 Task: Add Attachment from Trello to Card Card0000000022 in Board Board0000000006 in Workspace WS0000000002 in Trello. Add Cover Blue to Card Card0000000022 in Board Board0000000006 in Workspace WS0000000002 in Trello. Add "Copy Card To …" Button titled Button0000000022 to "bottom" of the list "To Do" to Card Card0000000022 in Board Board0000000006 in Workspace WS0000000002 in Trello. Add Description DS0000000022 to Card Card0000000022 in Board Board0000000006 in Workspace WS0000000002 in Trello. Add Comment CM0000000022 to Card Card0000000022 in Board Board0000000006 in Workspace WS0000000002 in Trello
Action: Mouse moved to (342, 413)
Screenshot: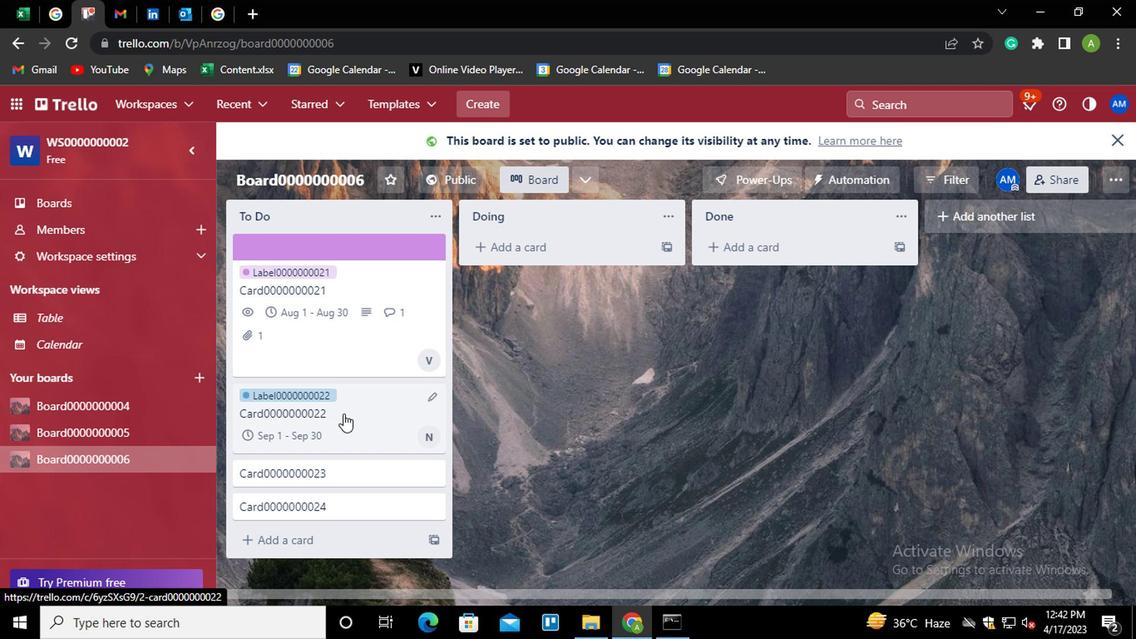 
Action: Mouse pressed left at (342, 413)
Screenshot: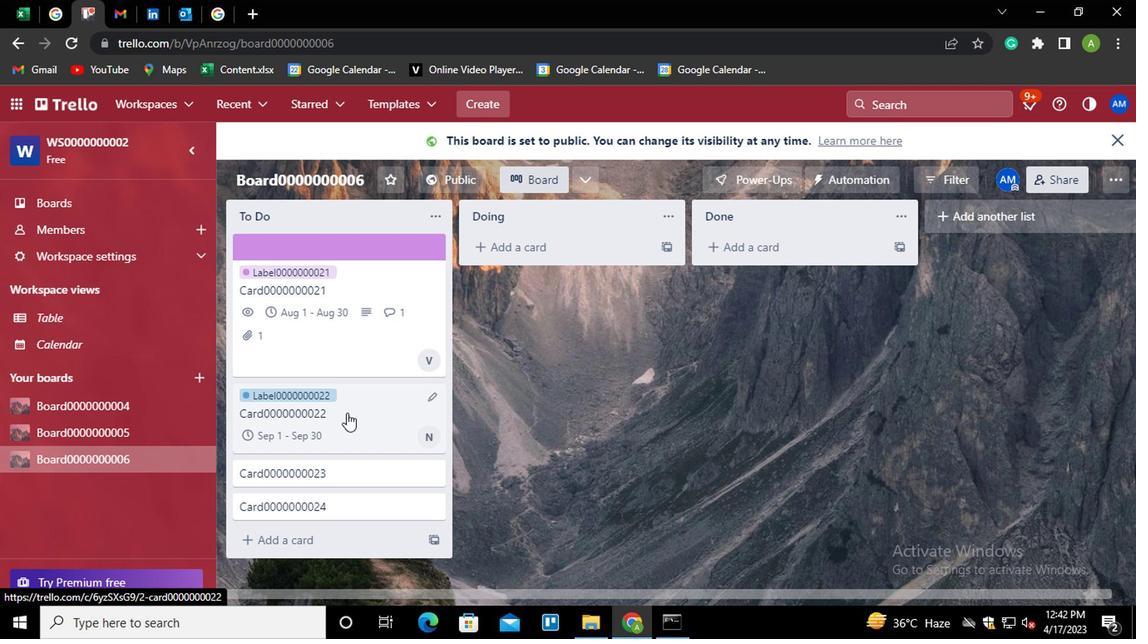
Action: Mouse moved to (789, 367)
Screenshot: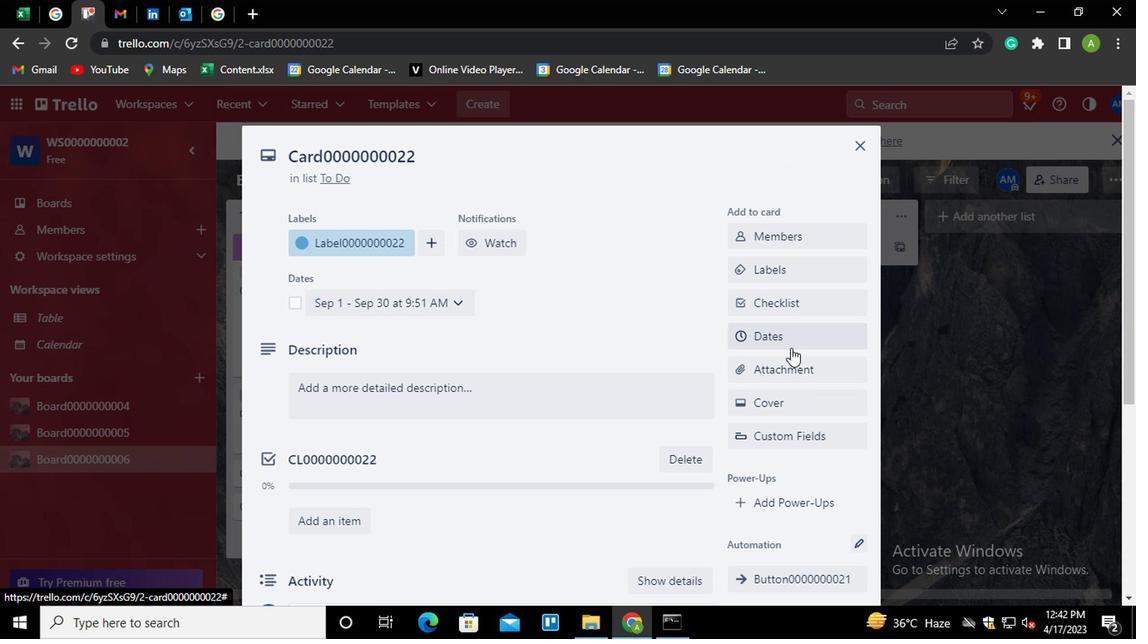 
Action: Mouse pressed left at (789, 367)
Screenshot: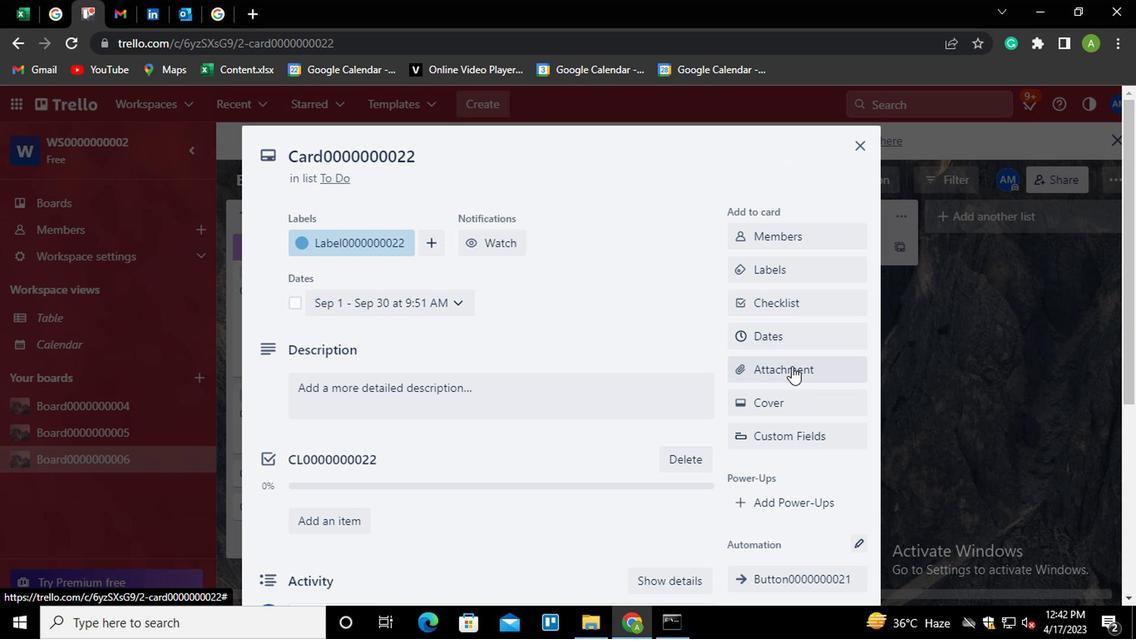 
Action: Mouse moved to (759, 201)
Screenshot: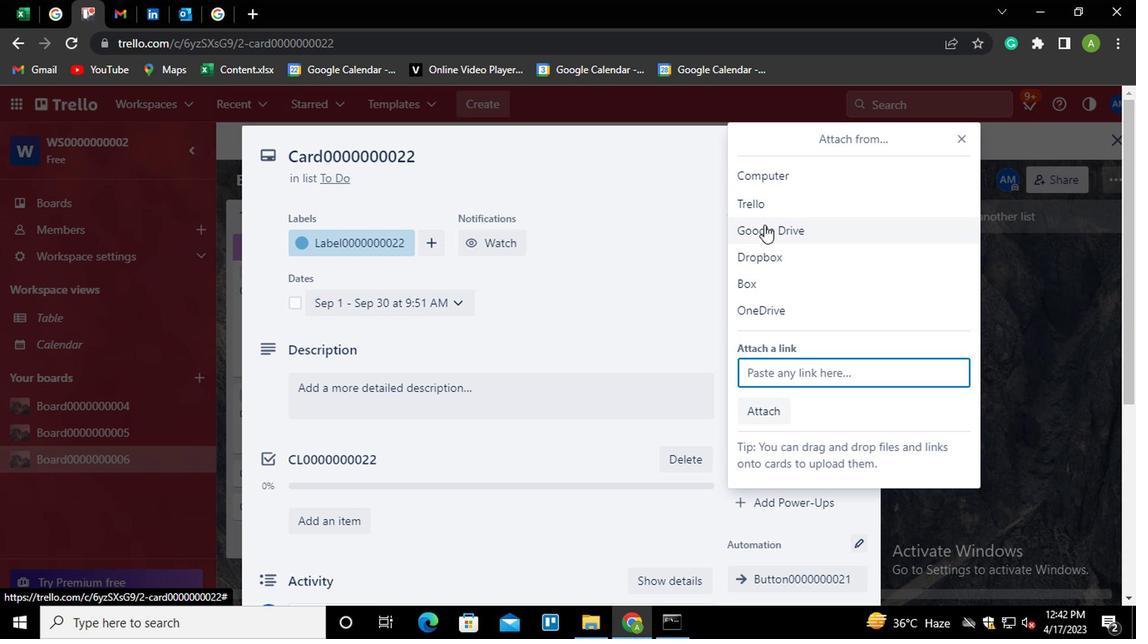 
Action: Mouse pressed left at (759, 201)
Screenshot: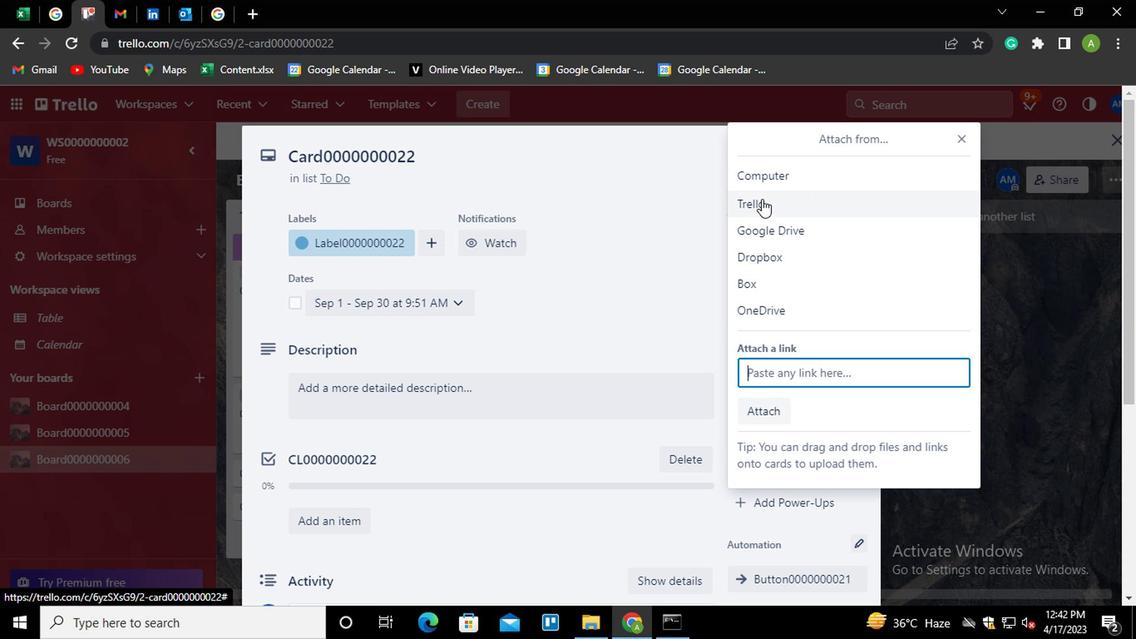 
Action: Mouse moved to (765, 263)
Screenshot: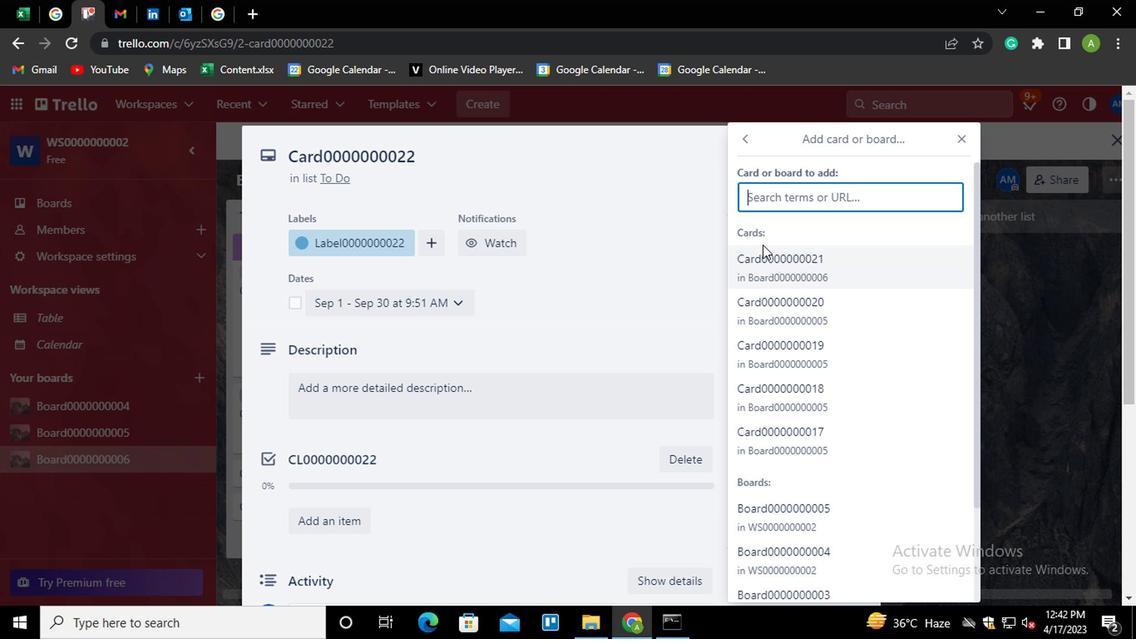 
Action: Mouse pressed left at (765, 263)
Screenshot: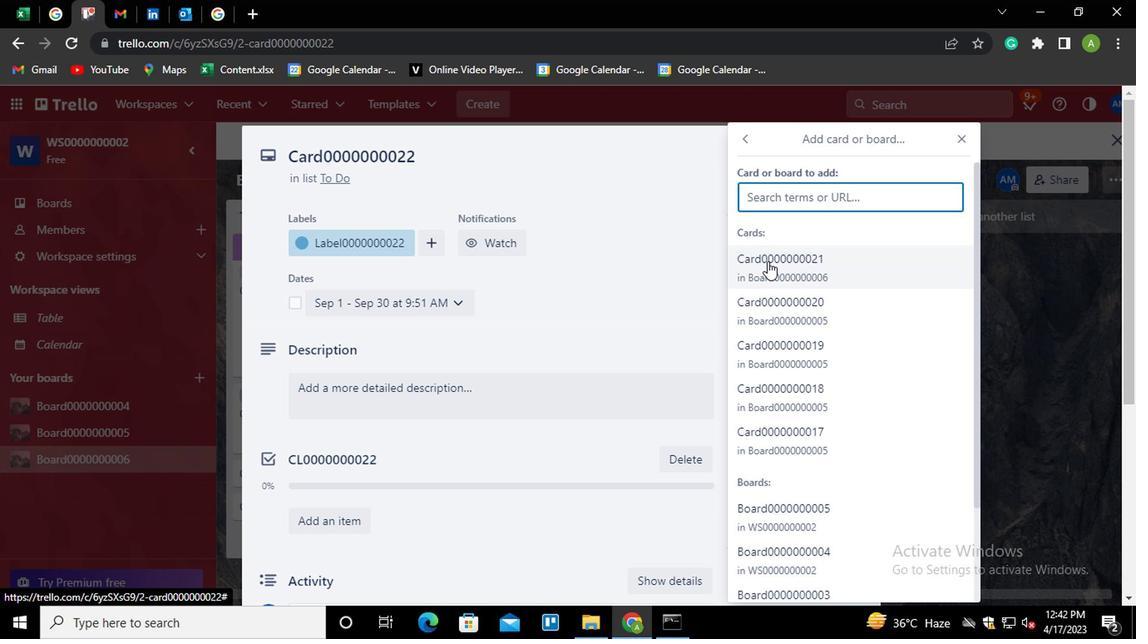 
Action: Mouse moved to (786, 394)
Screenshot: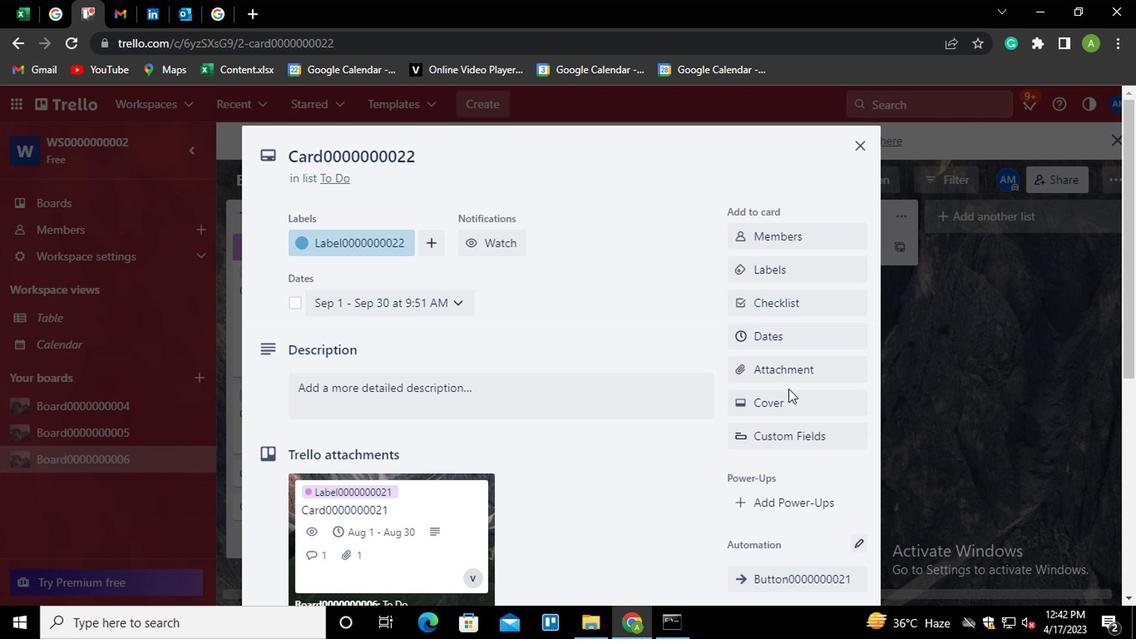 
Action: Mouse pressed left at (786, 394)
Screenshot: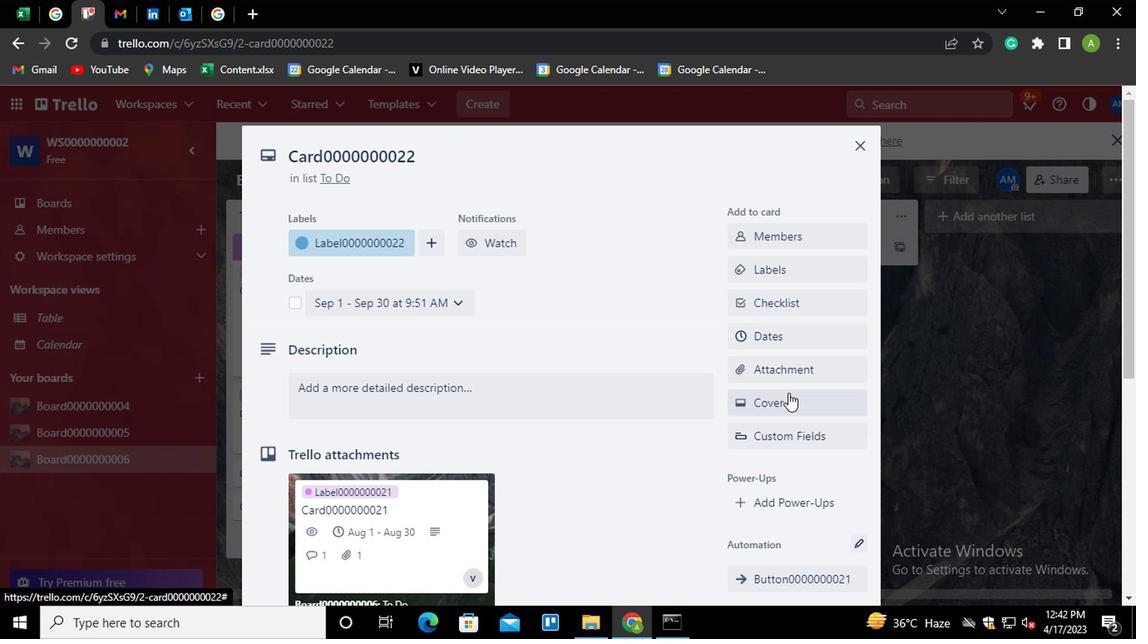 
Action: Mouse moved to (768, 323)
Screenshot: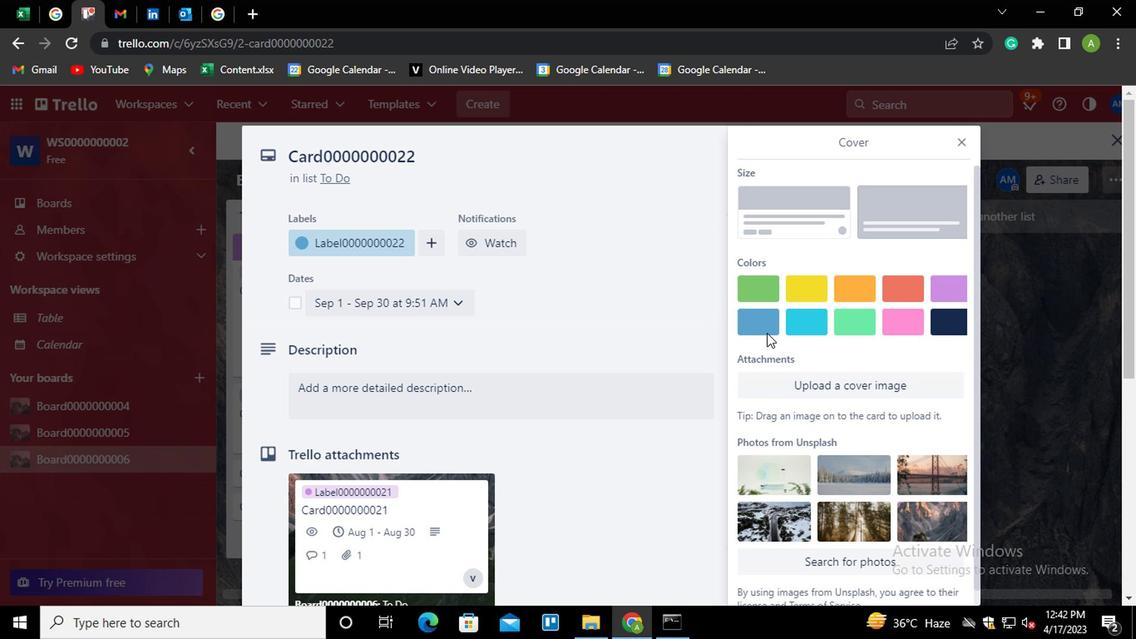 
Action: Mouse pressed left at (768, 323)
Screenshot: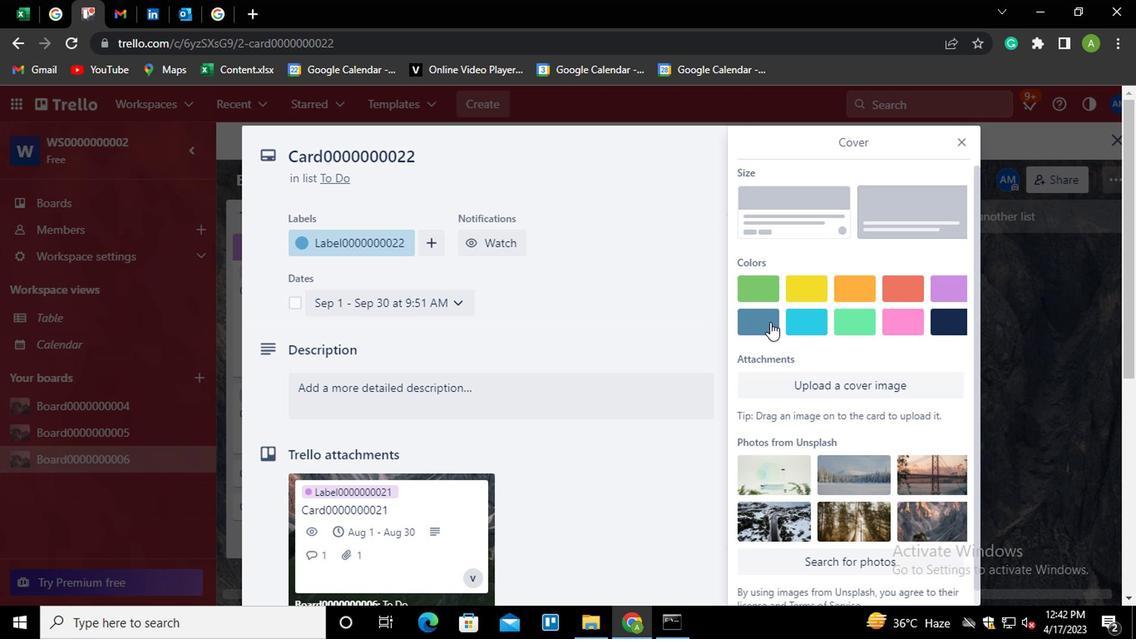 
Action: Mouse moved to (691, 324)
Screenshot: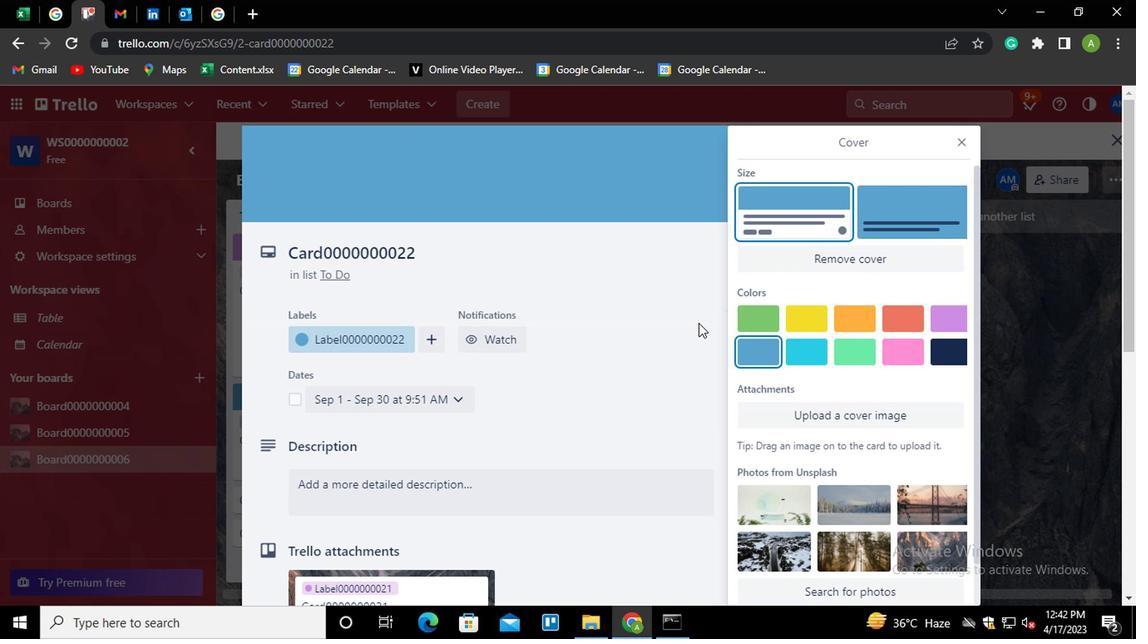 
Action: Mouse pressed left at (691, 324)
Screenshot: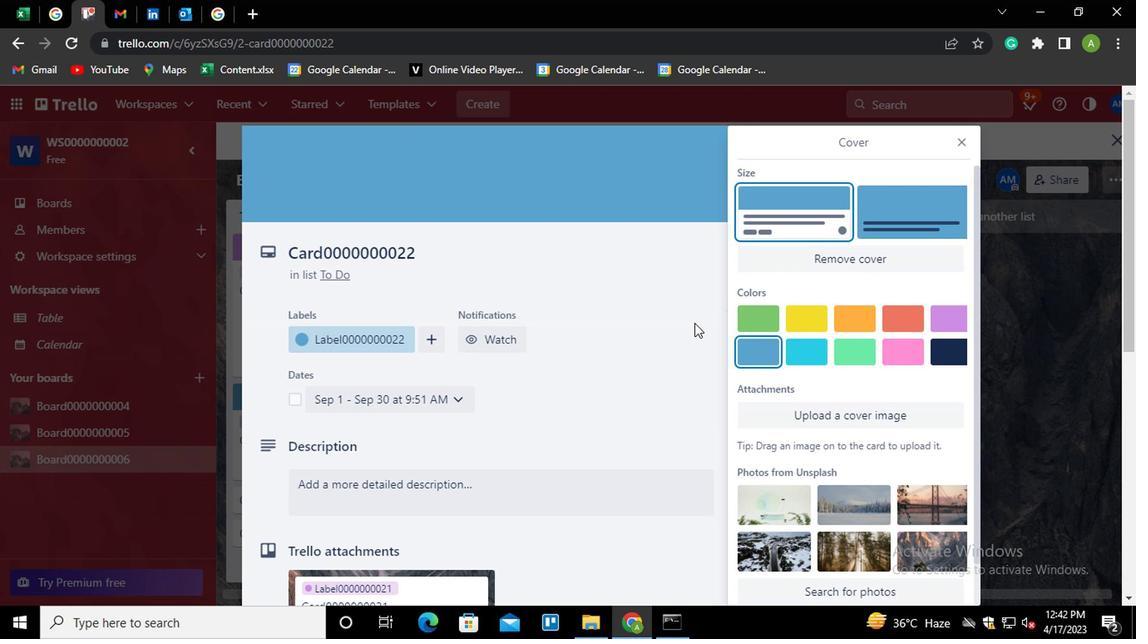 
Action: Mouse moved to (743, 396)
Screenshot: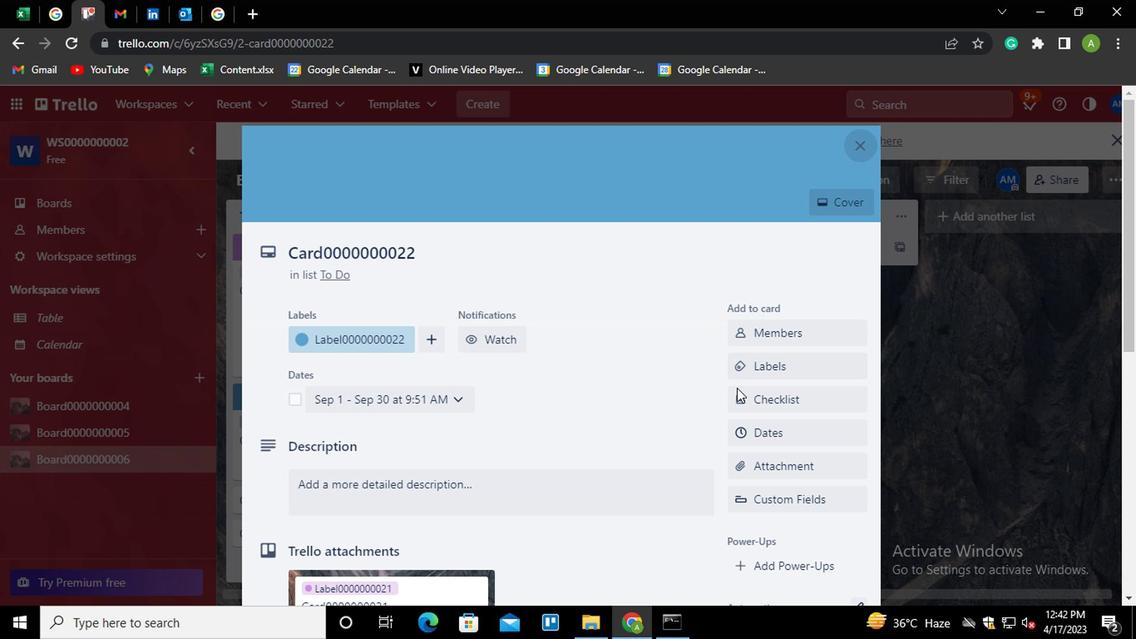 
Action: Mouse scrolled (743, 395) with delta (0, -1)
Screenshot: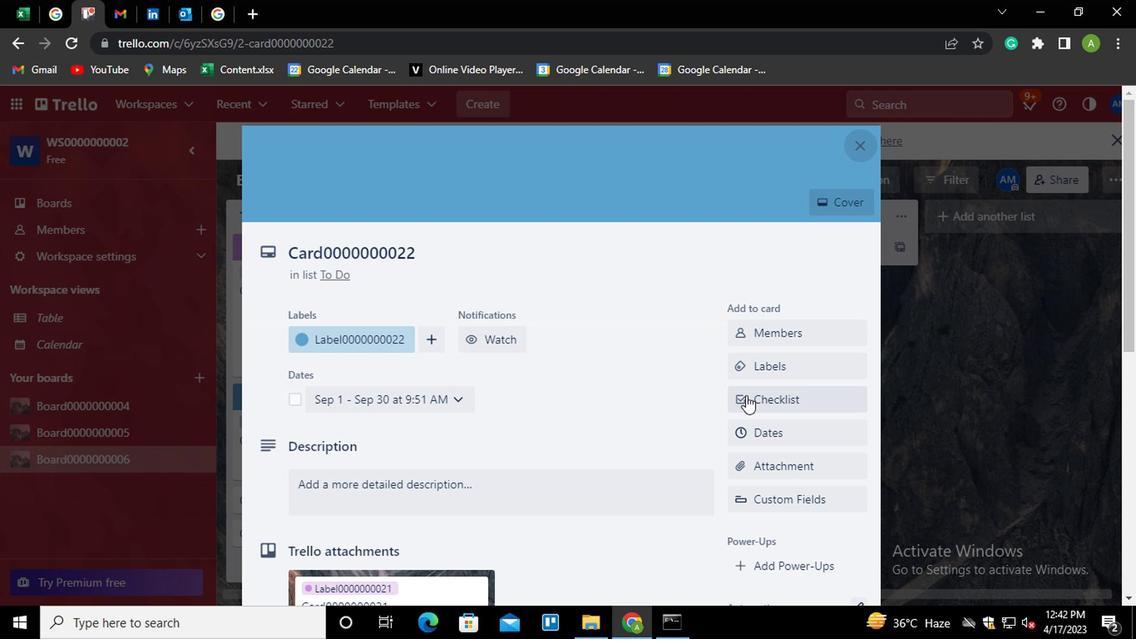 
Action: Mouse scrolled (743, 395) with delta (0, -1)
Screenshot: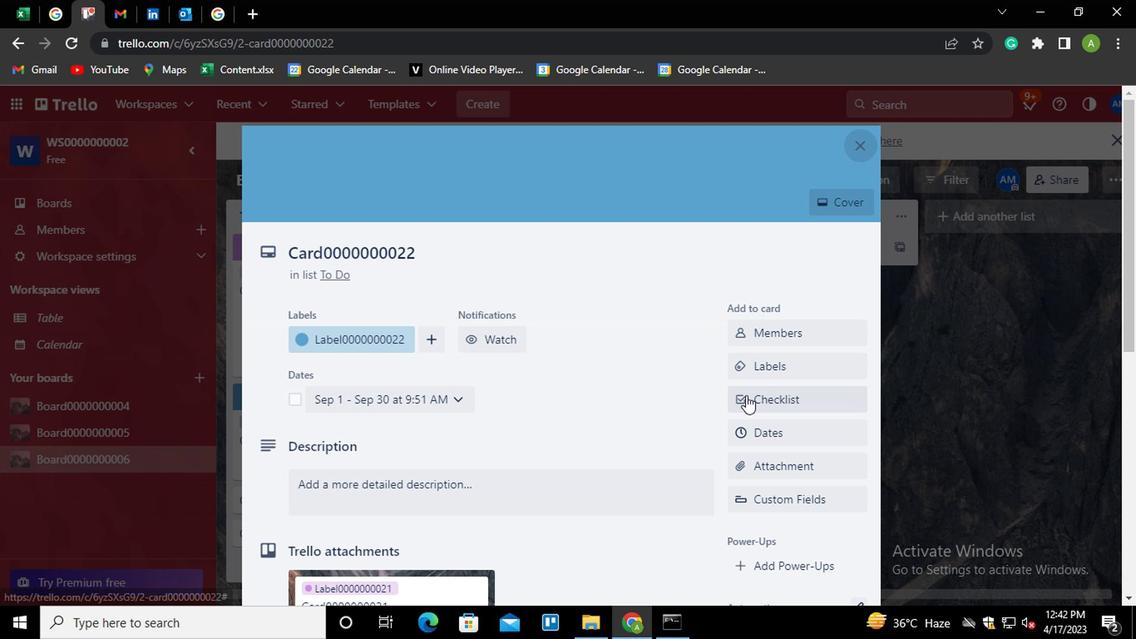 
Action: Mouse moved to (756, 505)
Screenshot: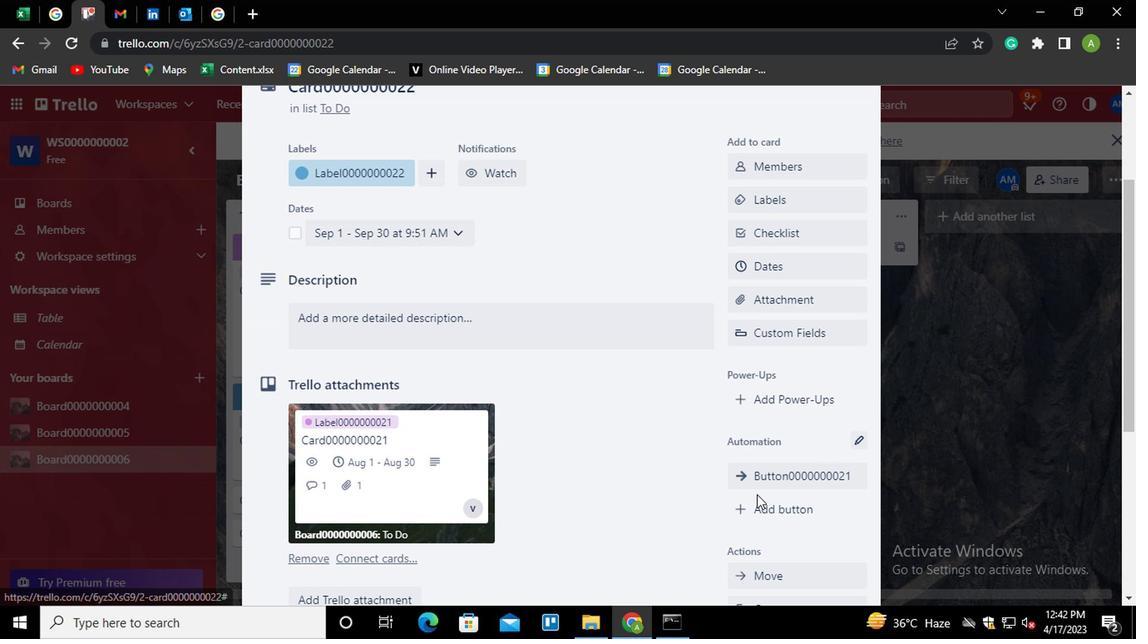 
Action: Mouse pressed left at (756, 505)
Screenshot: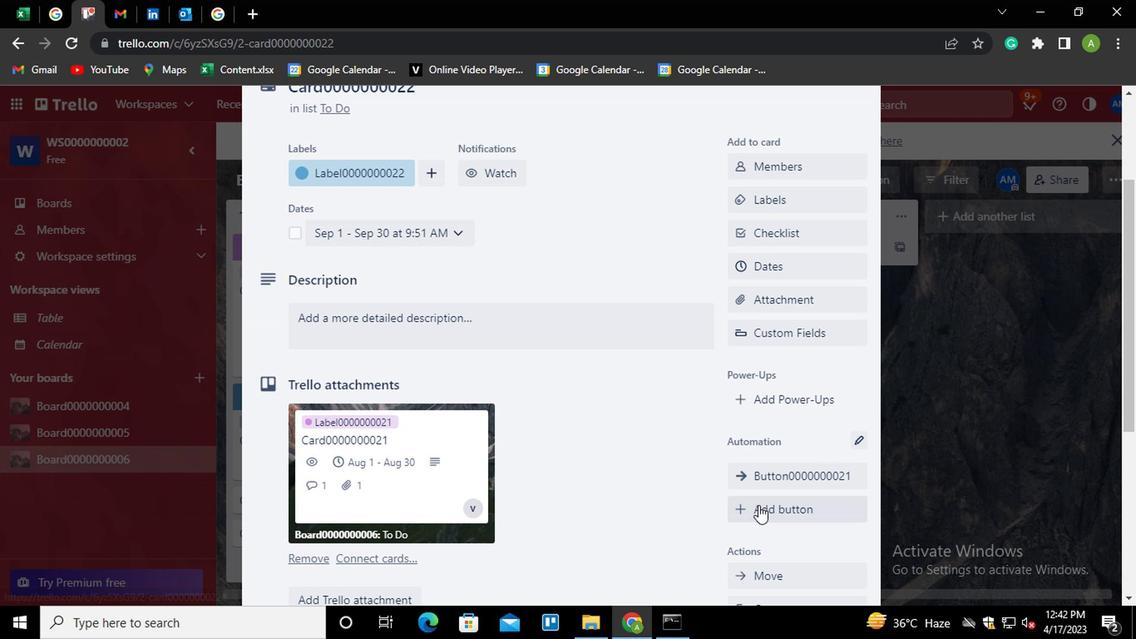 
Action: Mouse moved to (780, 254)
Screenshot: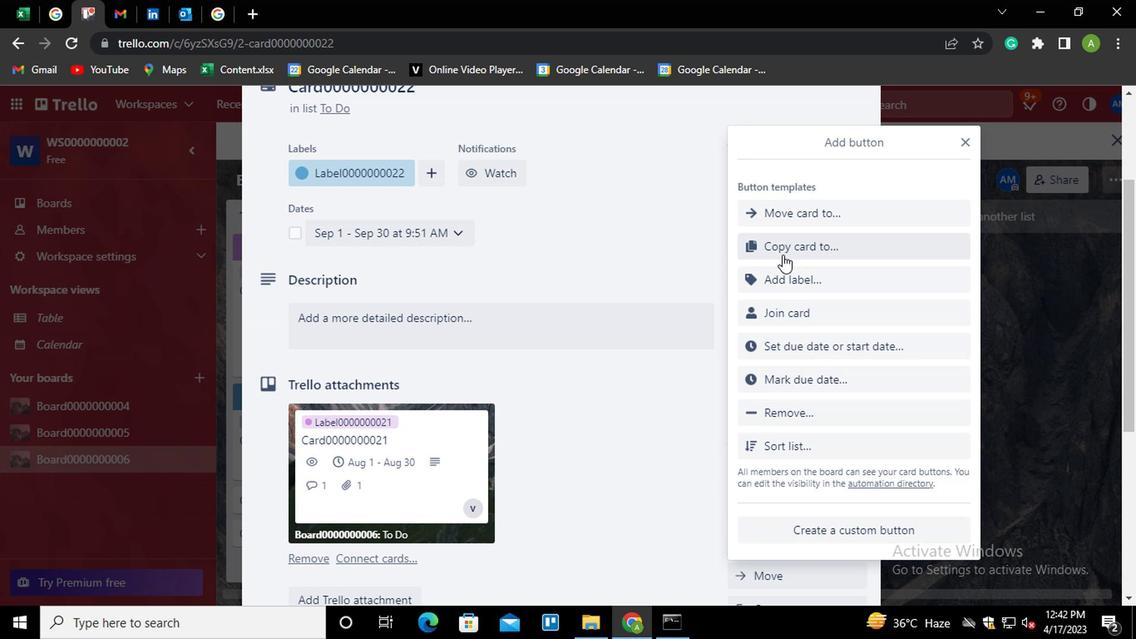 
Action: Mouse pressed left at (780, 254)
Screenshot: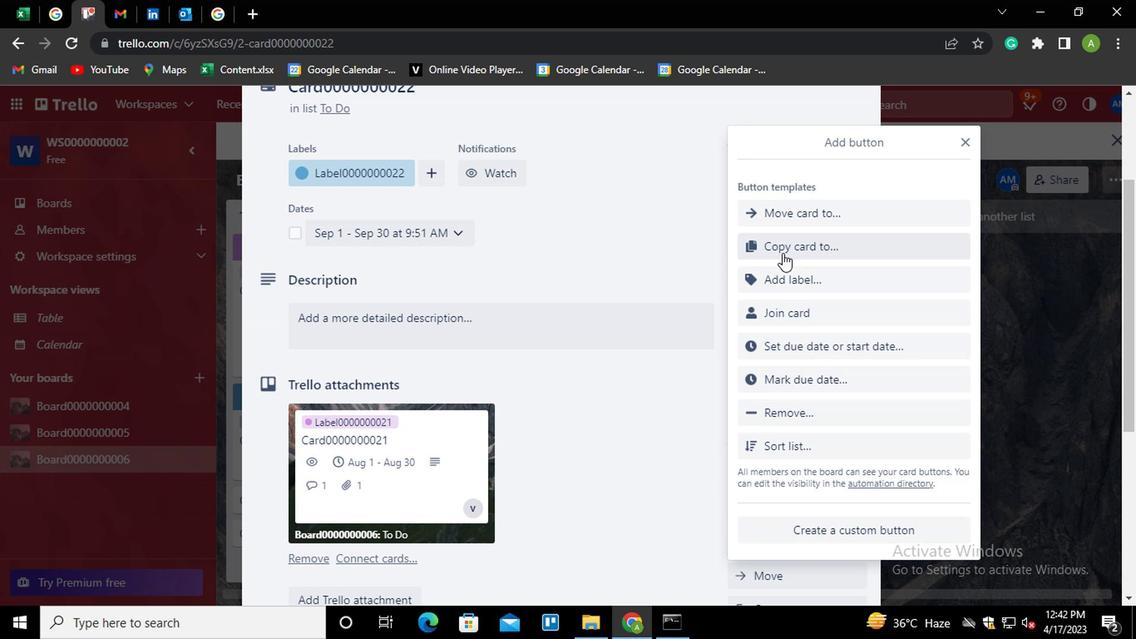 
Action: Mouse moved to (798, 267)
Screenshot: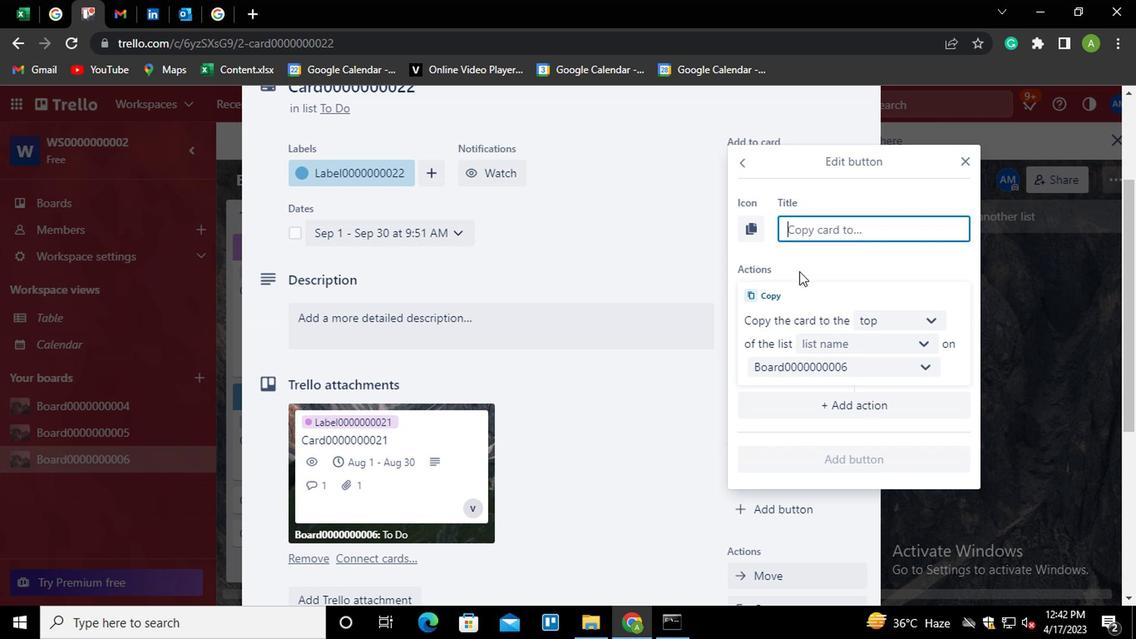 
Action: Key pressed <Key.shift>
Screenshot: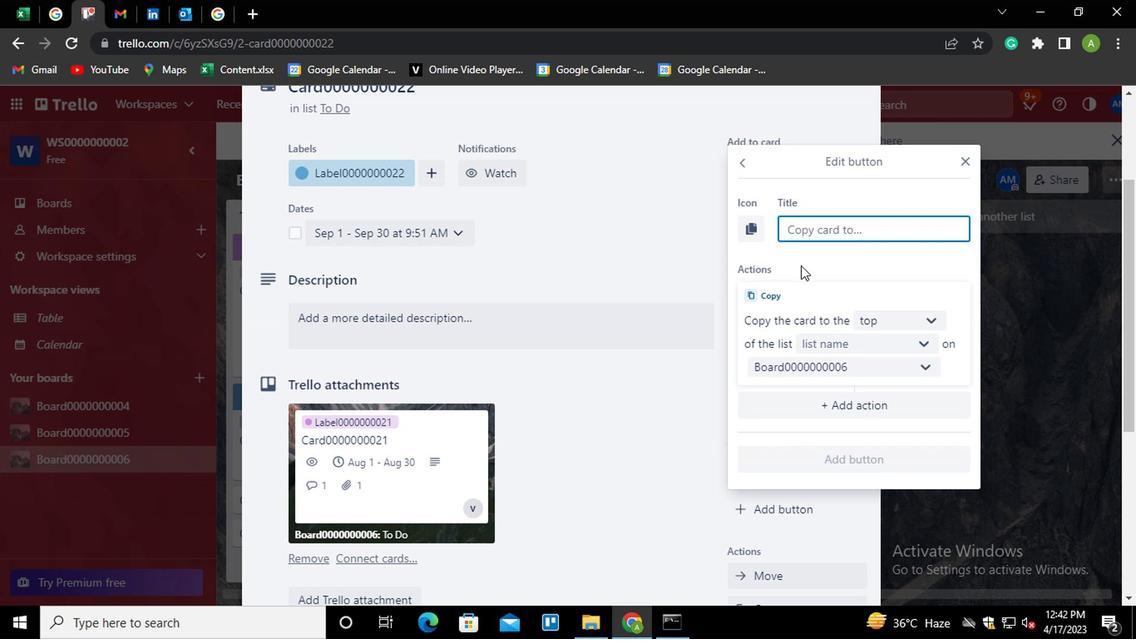 
Action: Mouse moved to (808, 275)
Screenshot: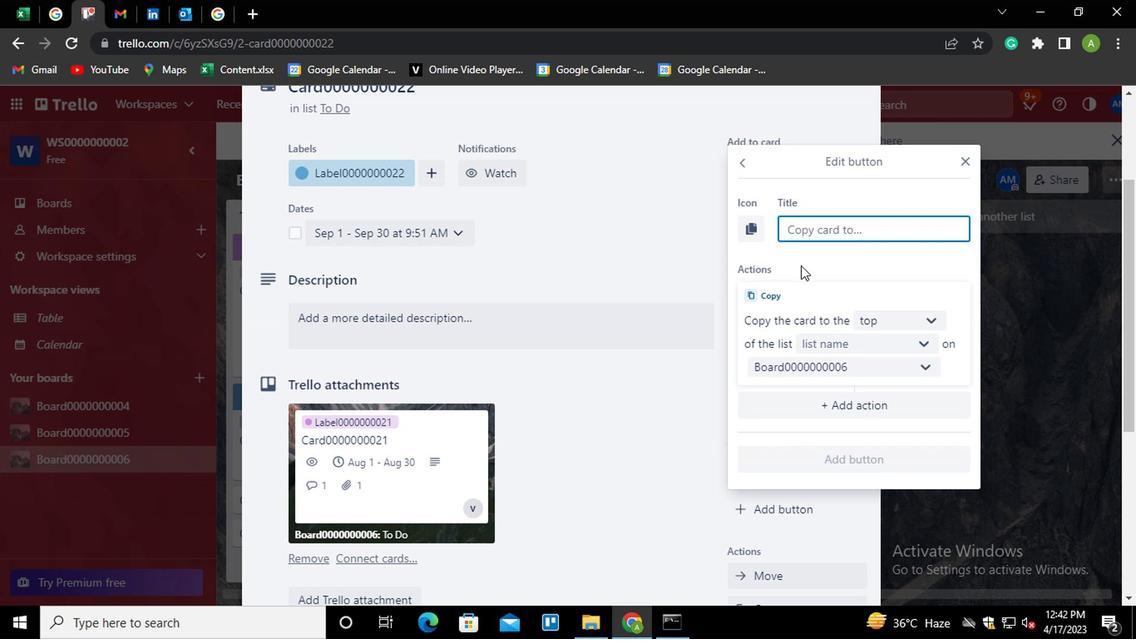 
Action: Key pressed BUTTON0000000022
Screenshot: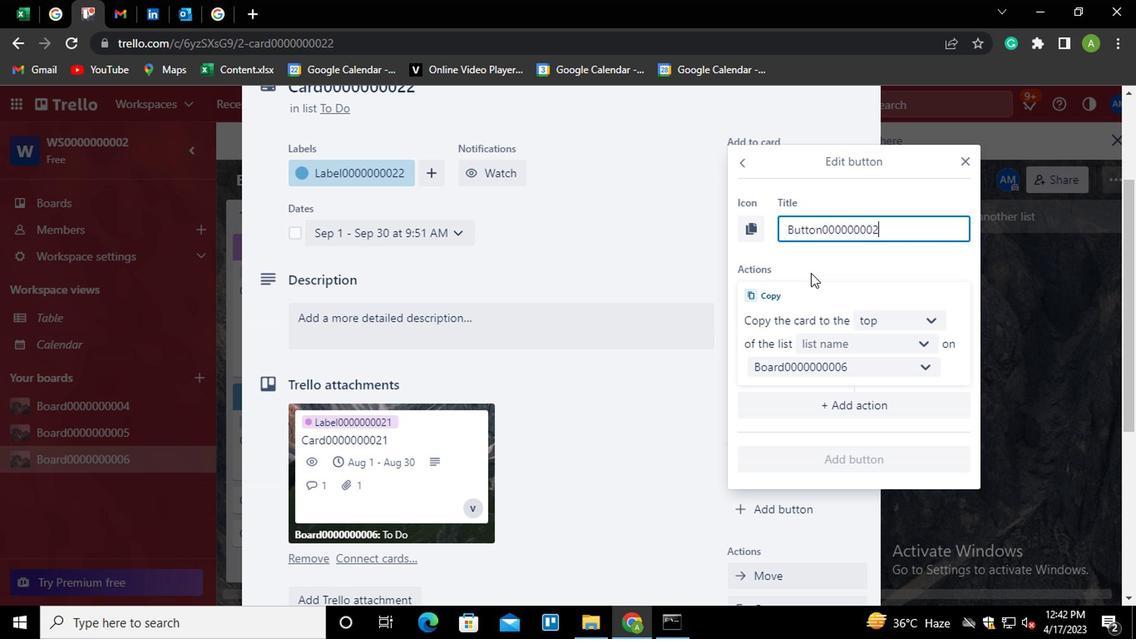 
Action: Mouse moved to (881, 323)
Screenshot: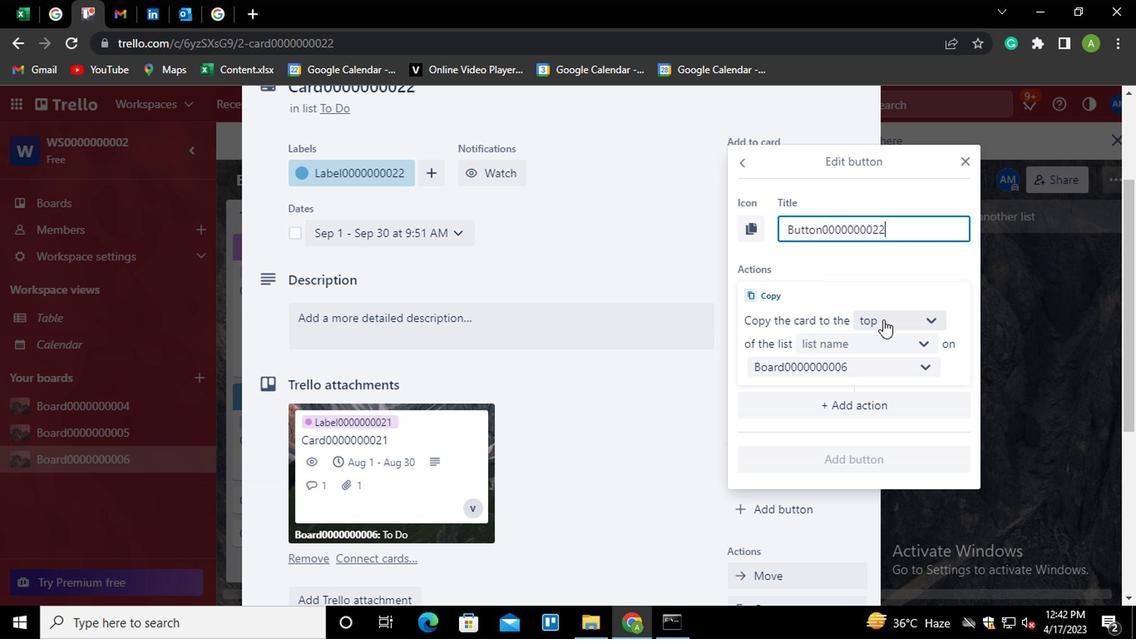 
Action: Mouse pressed left at (881, 323)
Screenshot: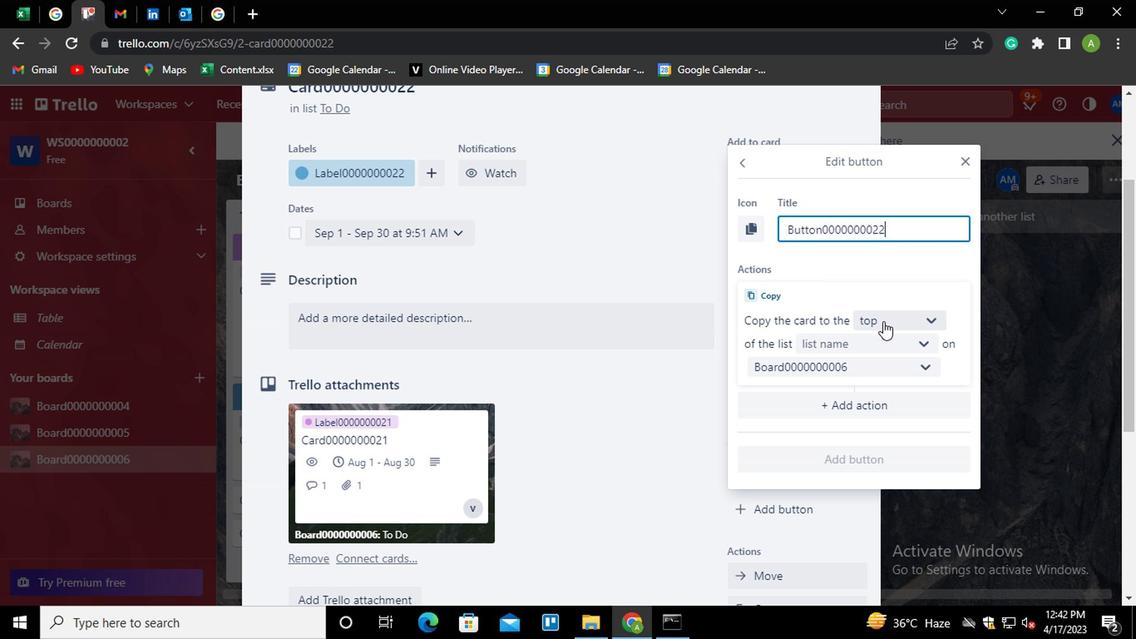 
Action: Mouse moved to (880, 384)
Screenshot: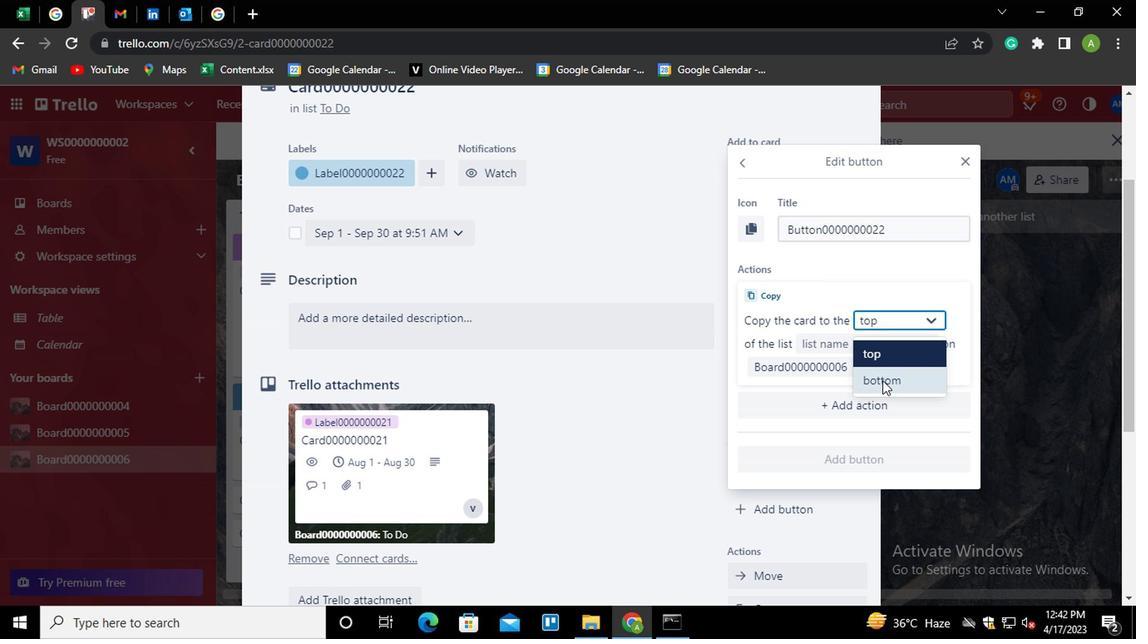 
Action: Mouse pressed left at (880, 384)
Screenshot: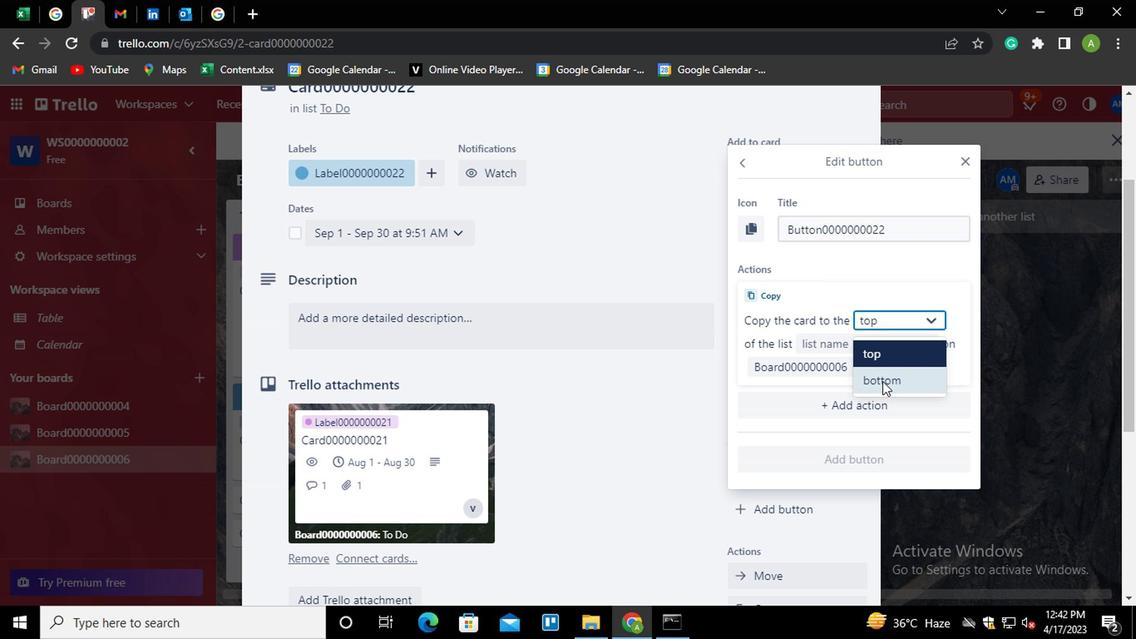 
Action: Mouse moved to (878, 344)
Screenshot: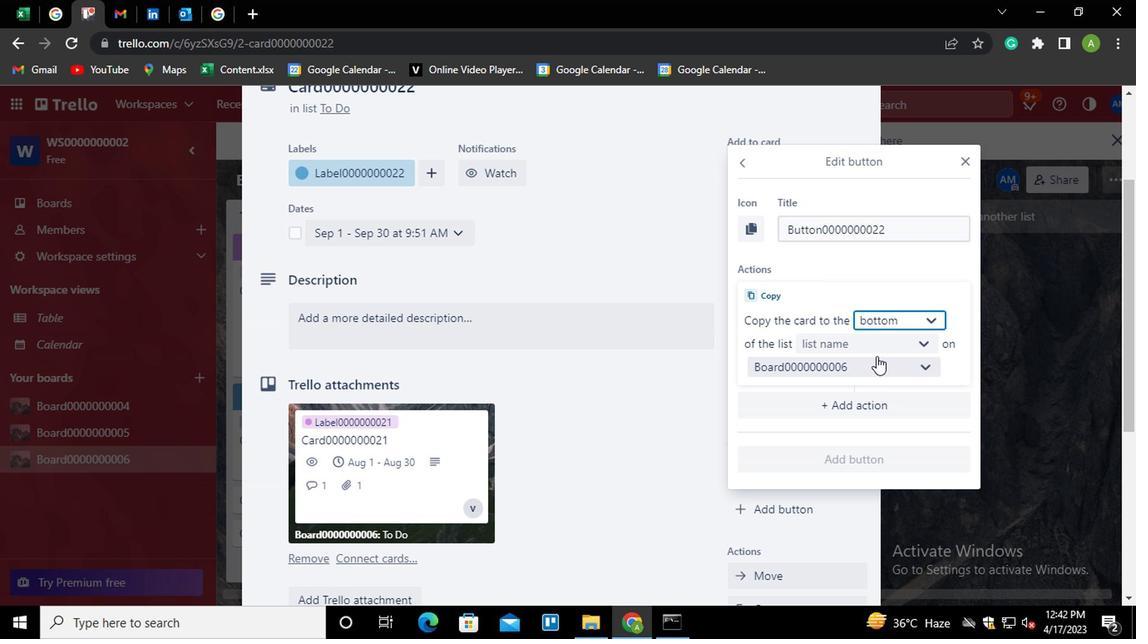 
Action: Mouse pressed left at (878, 344)
Screenshot: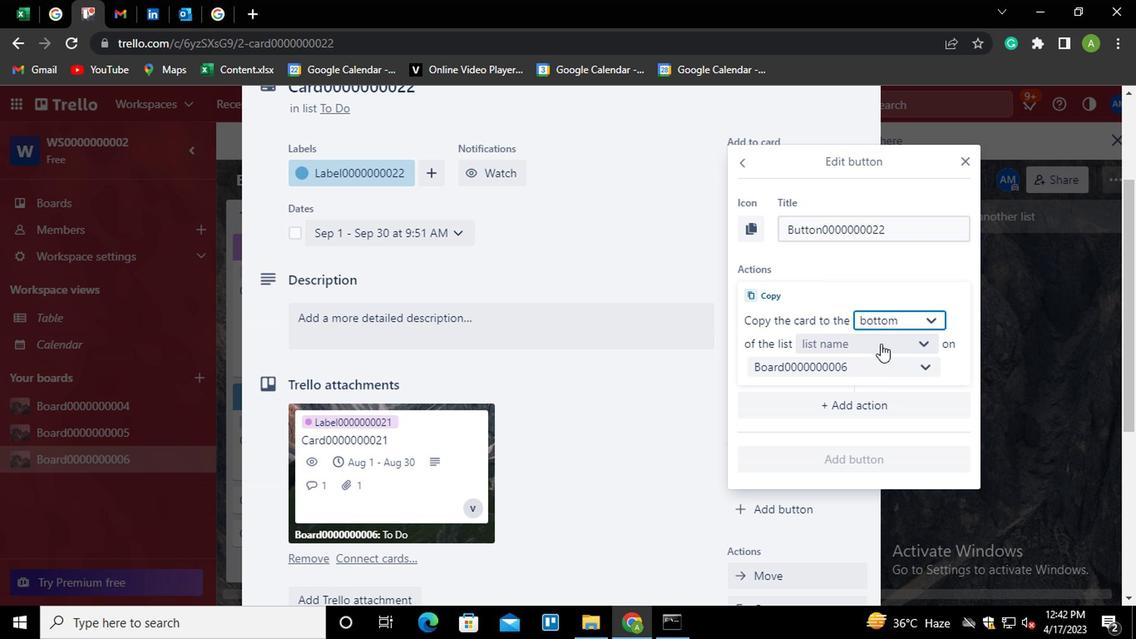 
Action: Mouse moved to (849, 382)
Screenshot: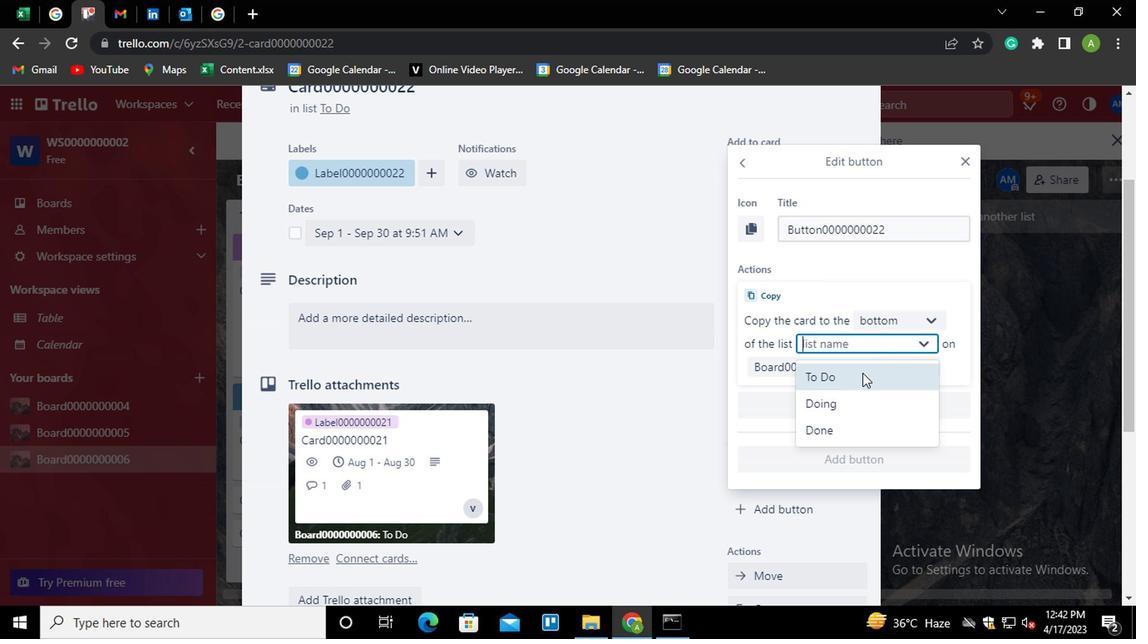 
Action: Mouse pressed left at (849, 382)
Screenshot: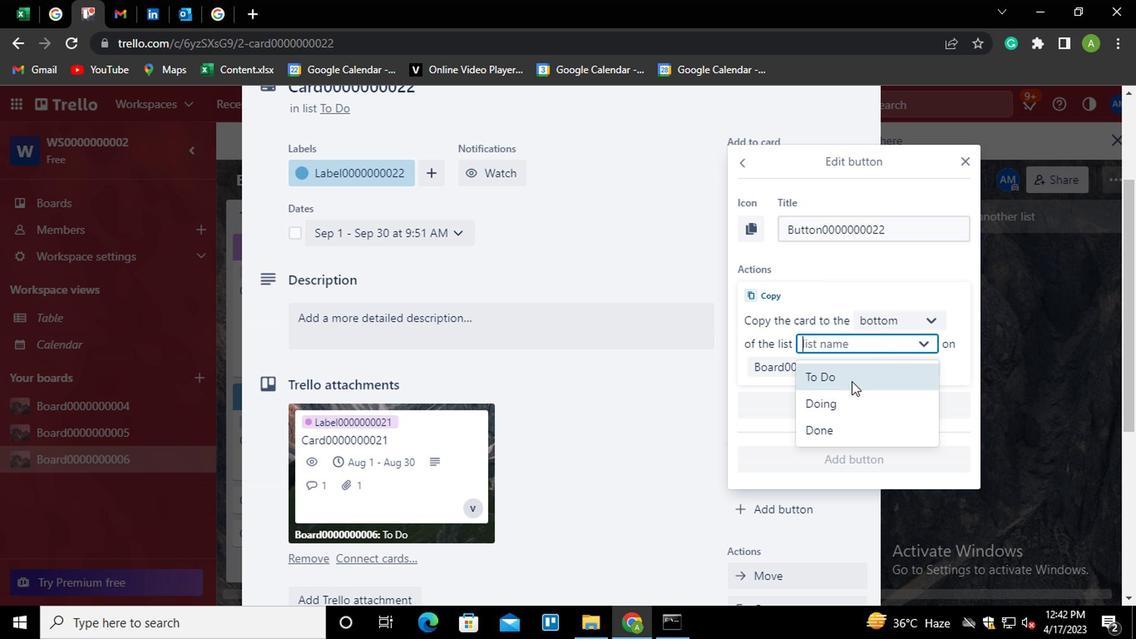 
Action: Mouse moved to (853, 452)
Screenshot: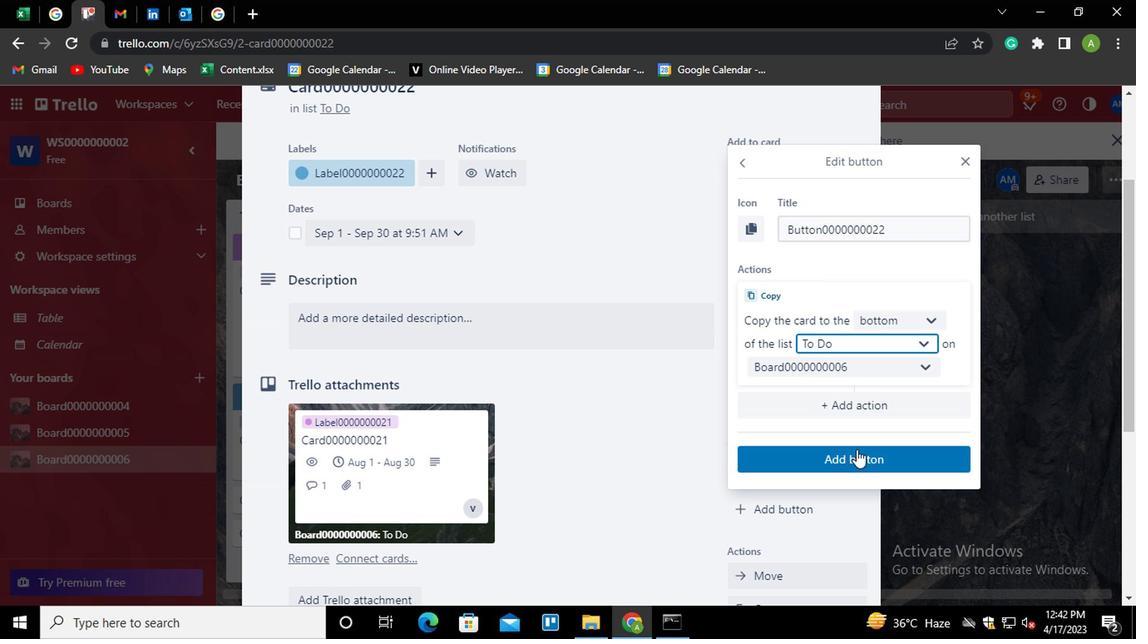 
Action: Mouse pressed left at (853, 452)
Screenshot: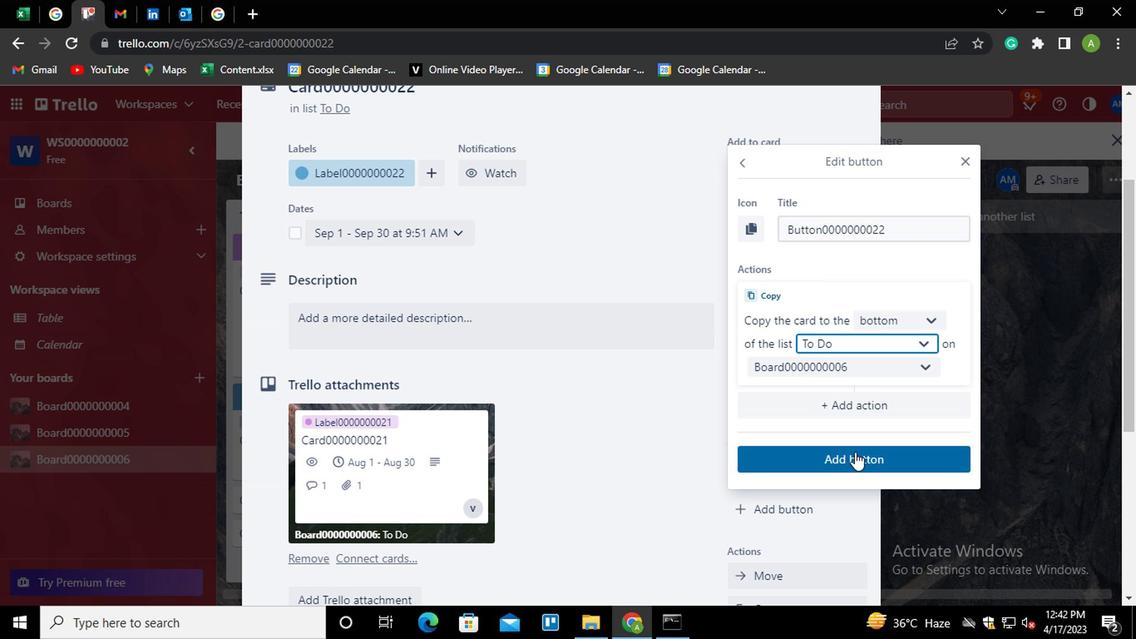 
Action: Mouse moved to (384, 324)
Screenshot: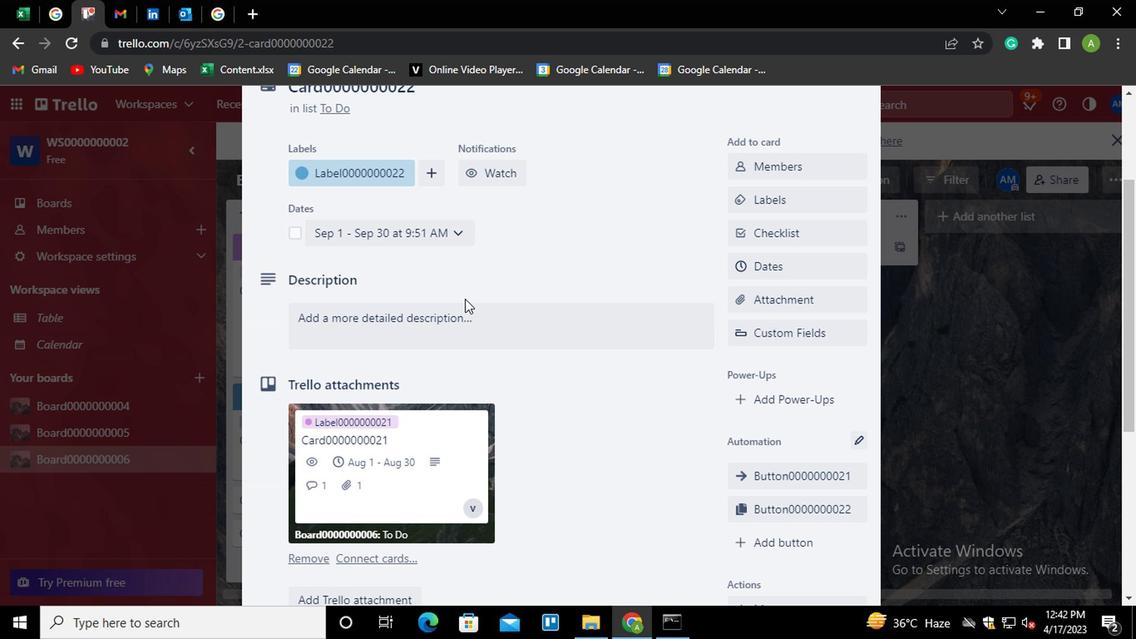 
Action: Mouse pressed left at (384, 324)
Screenshot: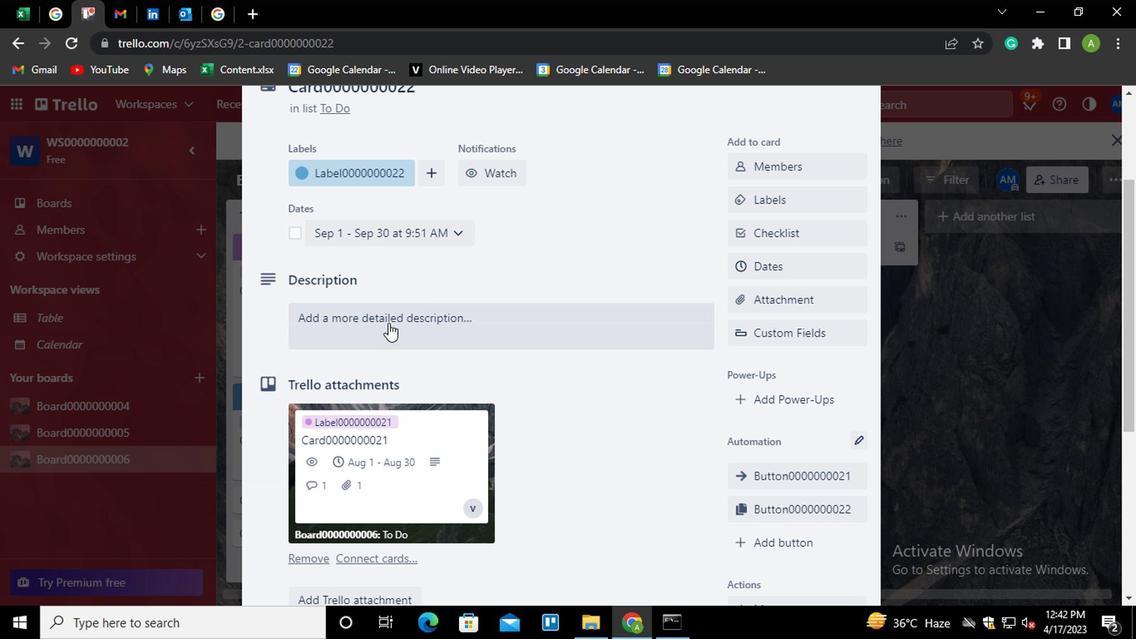 
Action: Mouse moved to (371, 331)
Screenshot: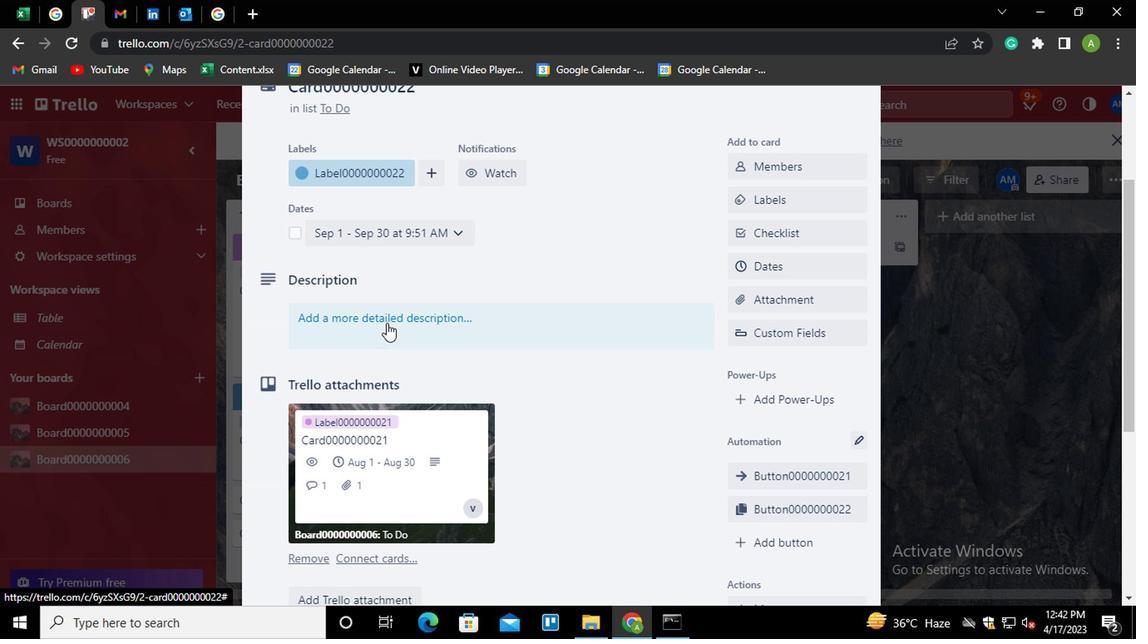 
Action: Key pressed <Key.shift>DS0000000022
Screenshot: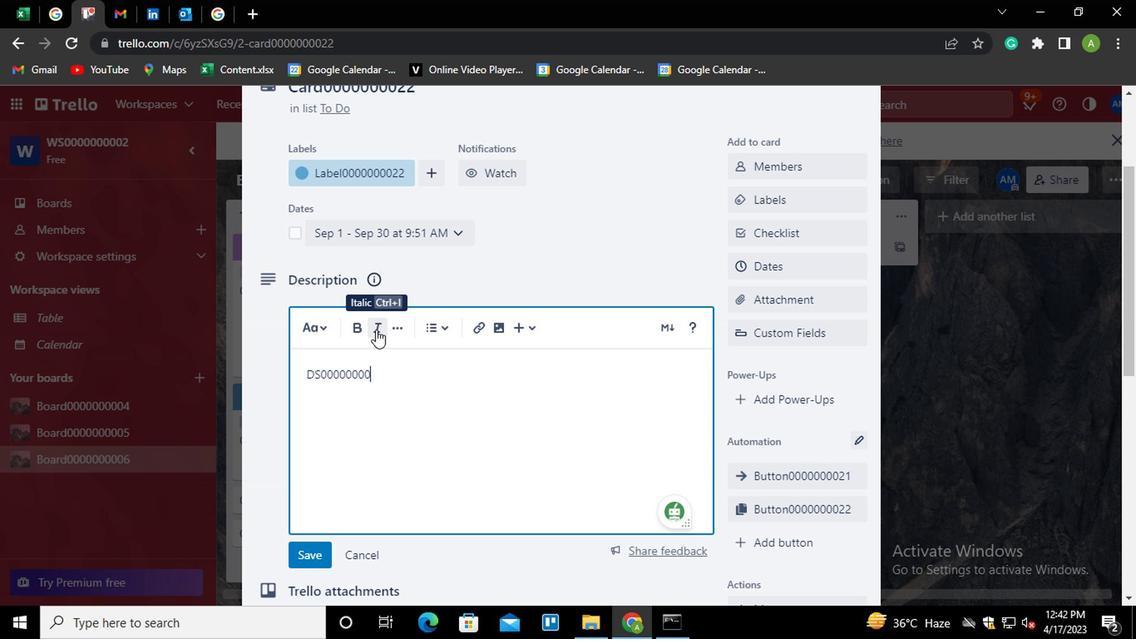 
Action: Mouse moved to (306, 545)
Screenshot: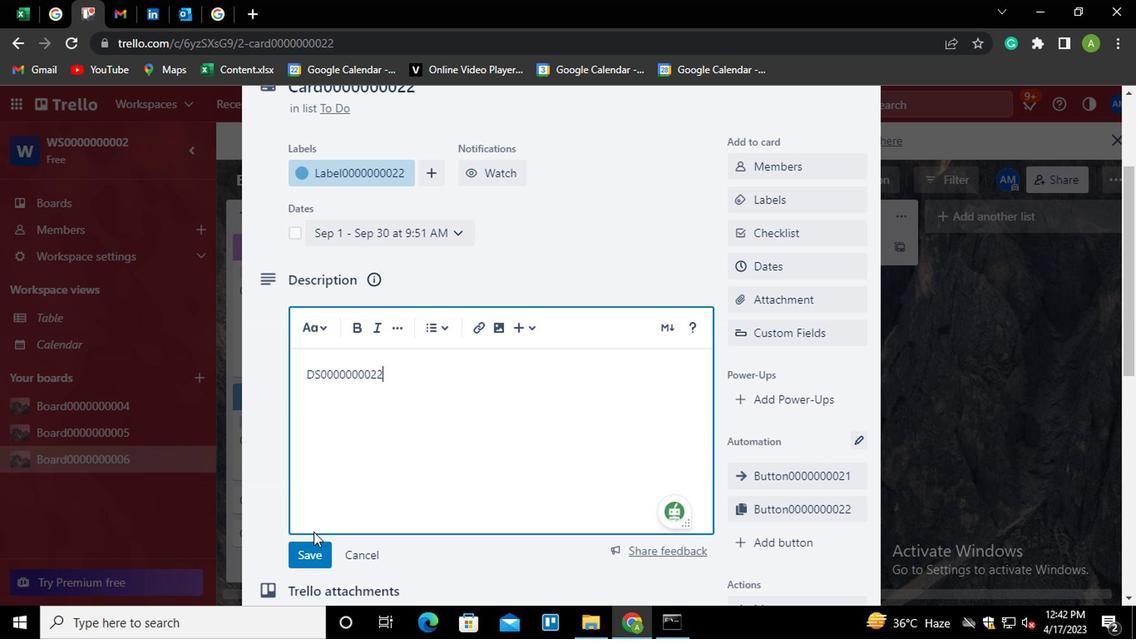 
Action: Mouse pressed left at (306, 545)
Screenshot: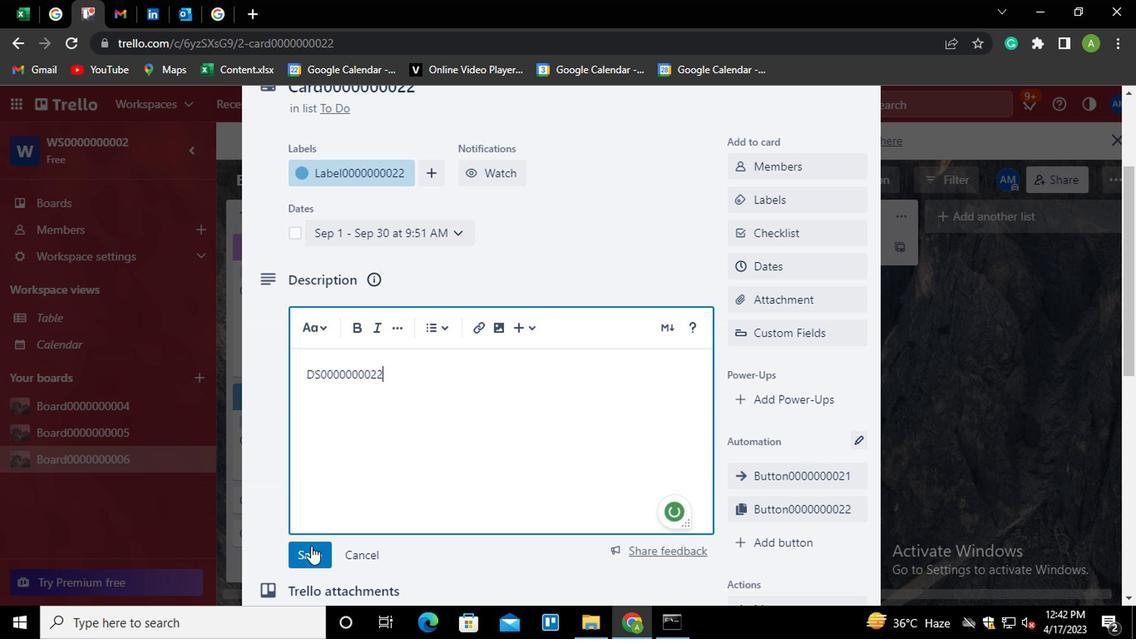 
Action: Mouse moved to (361, 480)
Screenshot: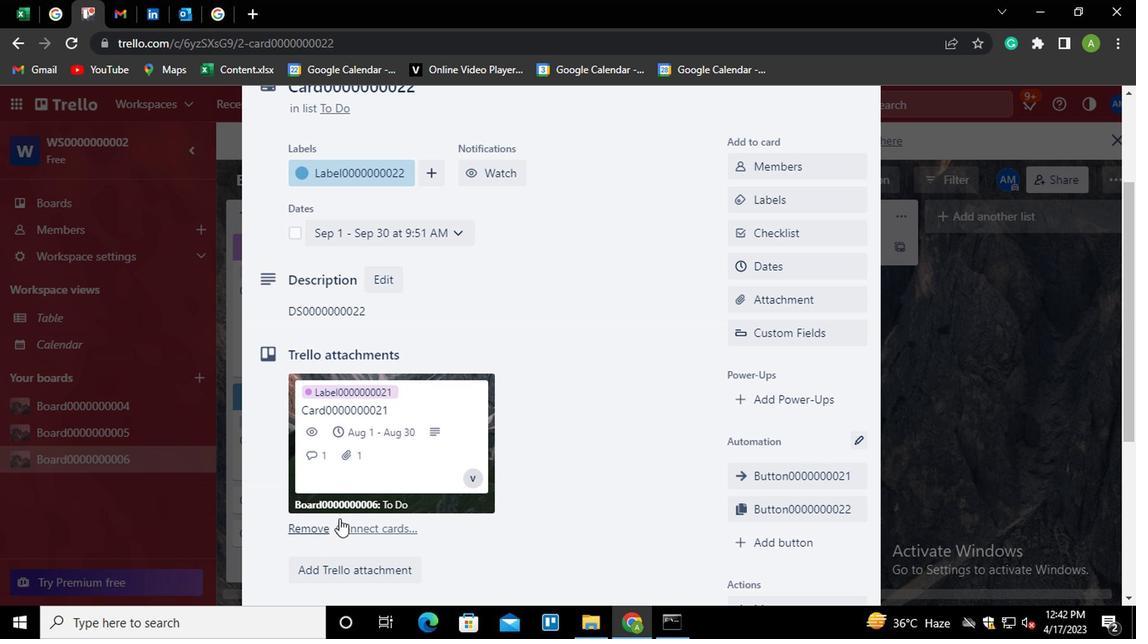 
Action: Mouse scrolled (361, 479) with delta (0, 0)
Screenshot: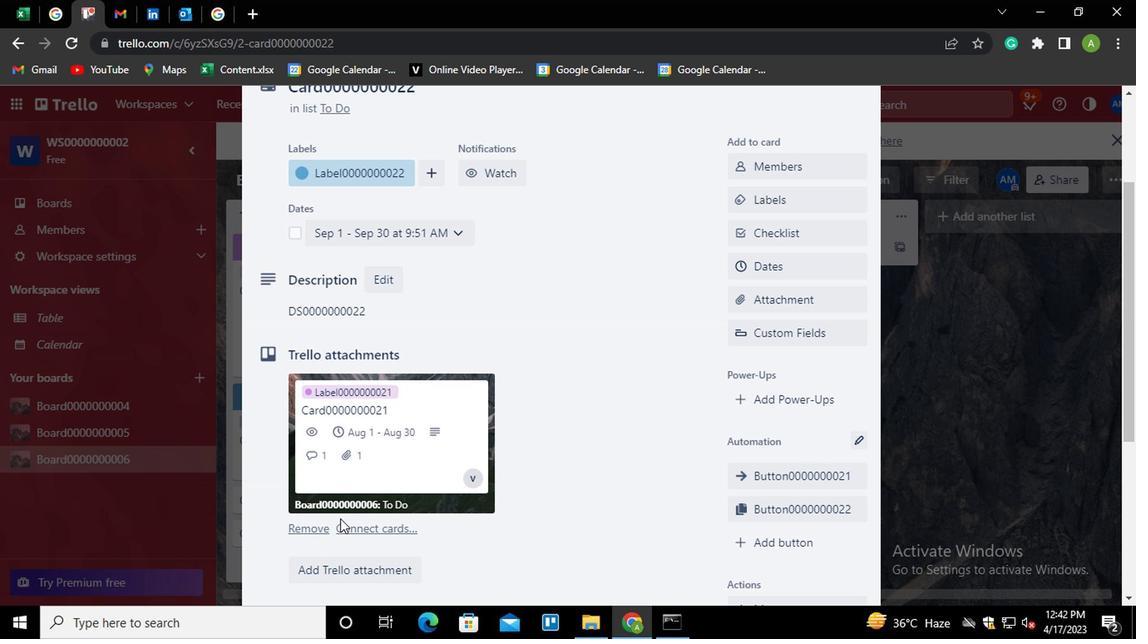 
Action: Mouse scrolled (361, 479) with delta (0, 0)
Screenshot: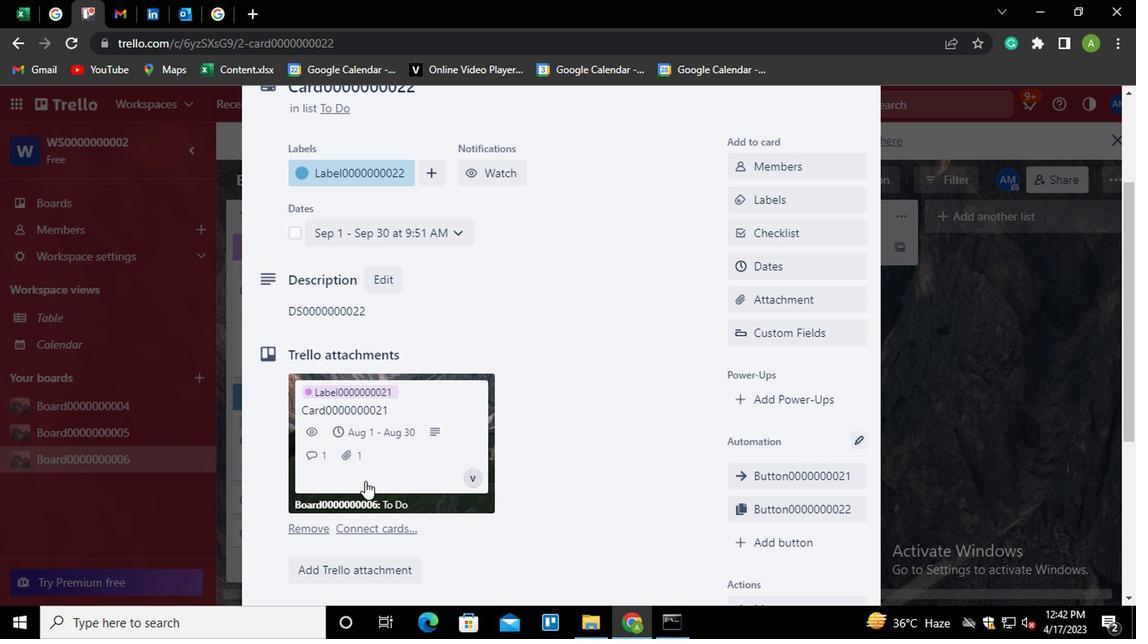 
Action: Mouse scrolled (361, 479) with delta (0, 0)
Screenshot: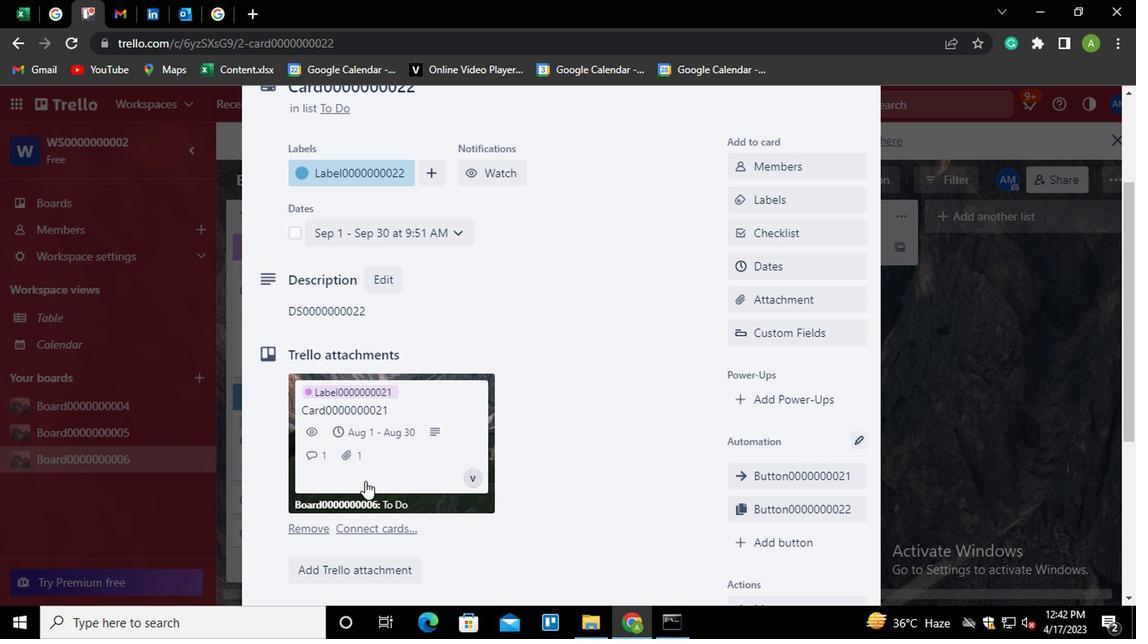 
Action: Mouse scrolled (361, 479) with delta (0, 0)
Screenshot: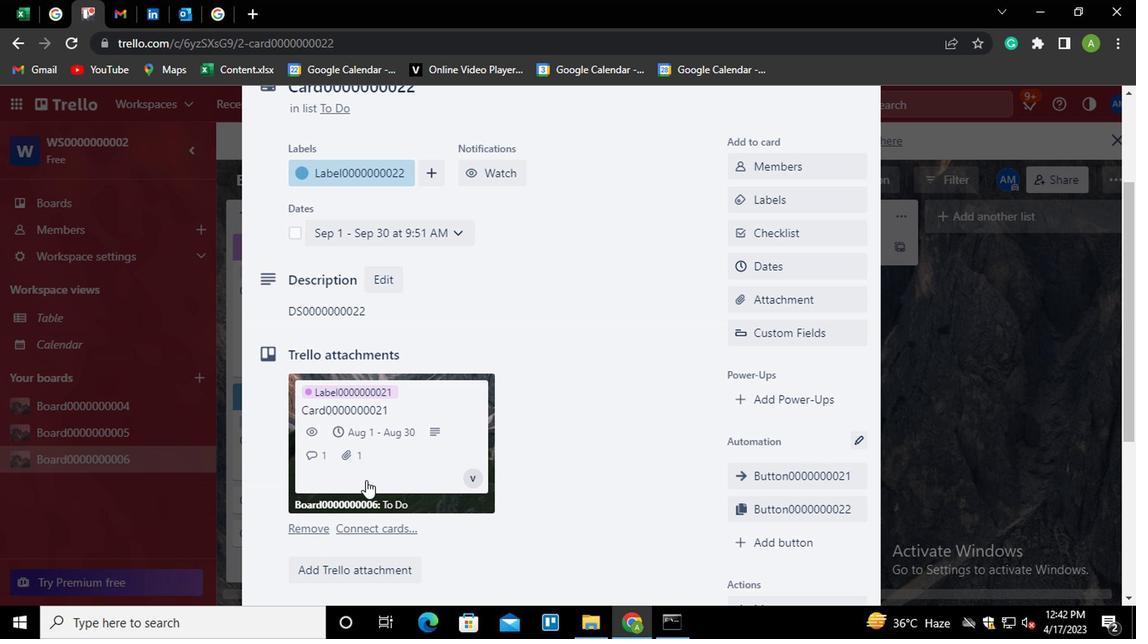 
Action: Mouse moved to (328, 490)
Screenshot: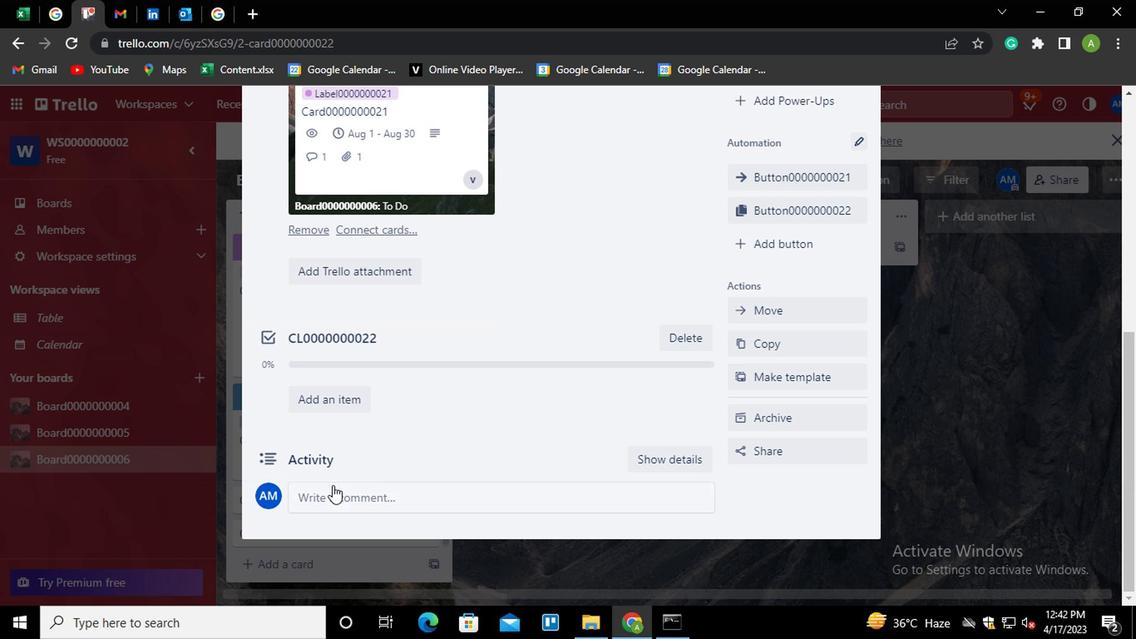 
Action: Mouse pressed left at (328, 490)
Screenshot: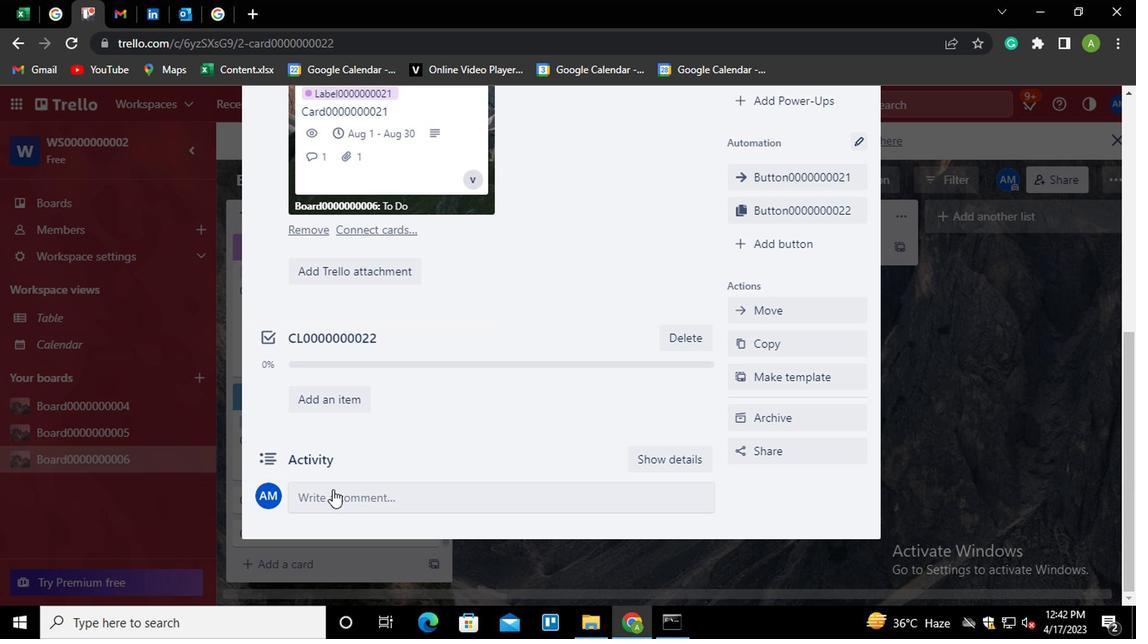 
Action: Mouse moved to (329, 488)
Screenshot: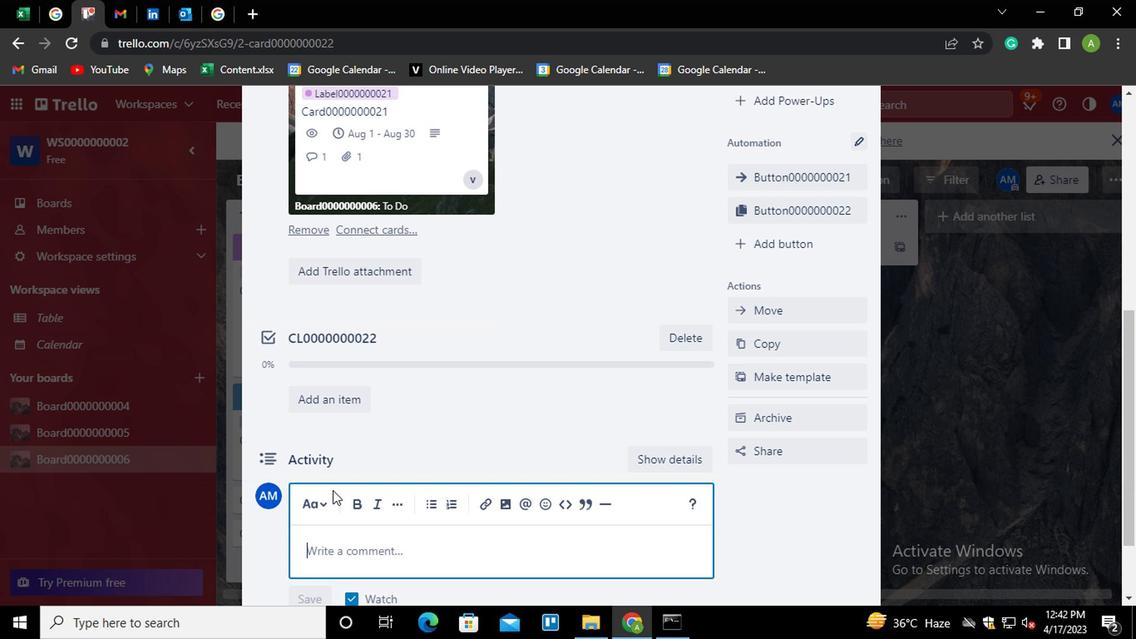 
Action: Key pressed <Key.shift>CMOO<Key.backspace><Key.backspace>0000000022
Screenshot: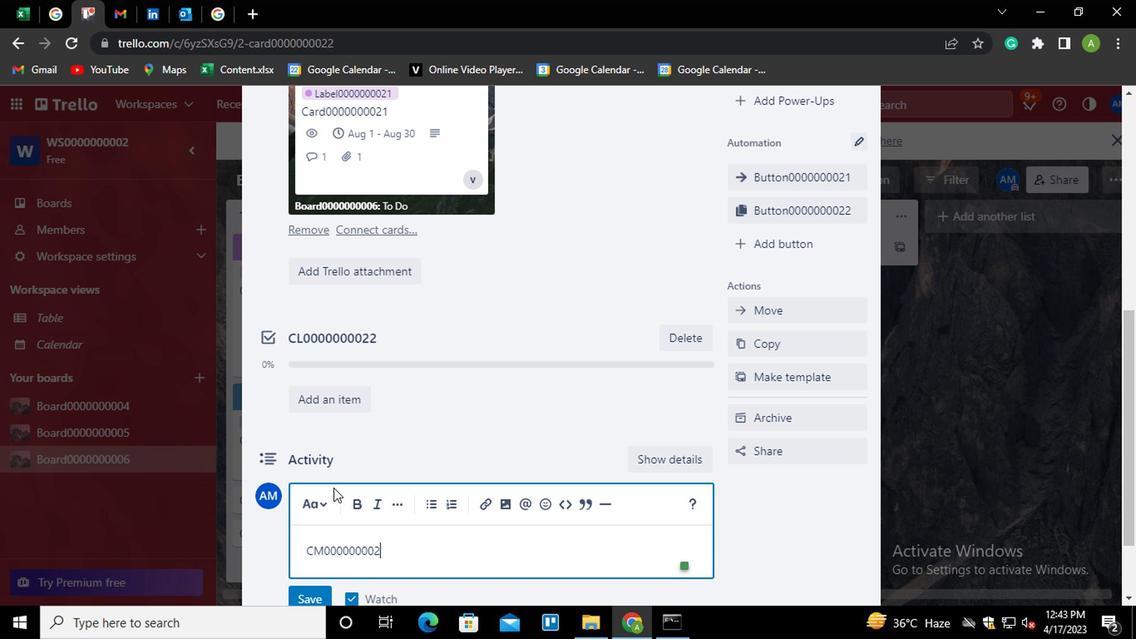 
Action: Mouse moved to (414, 436)
Screenshot: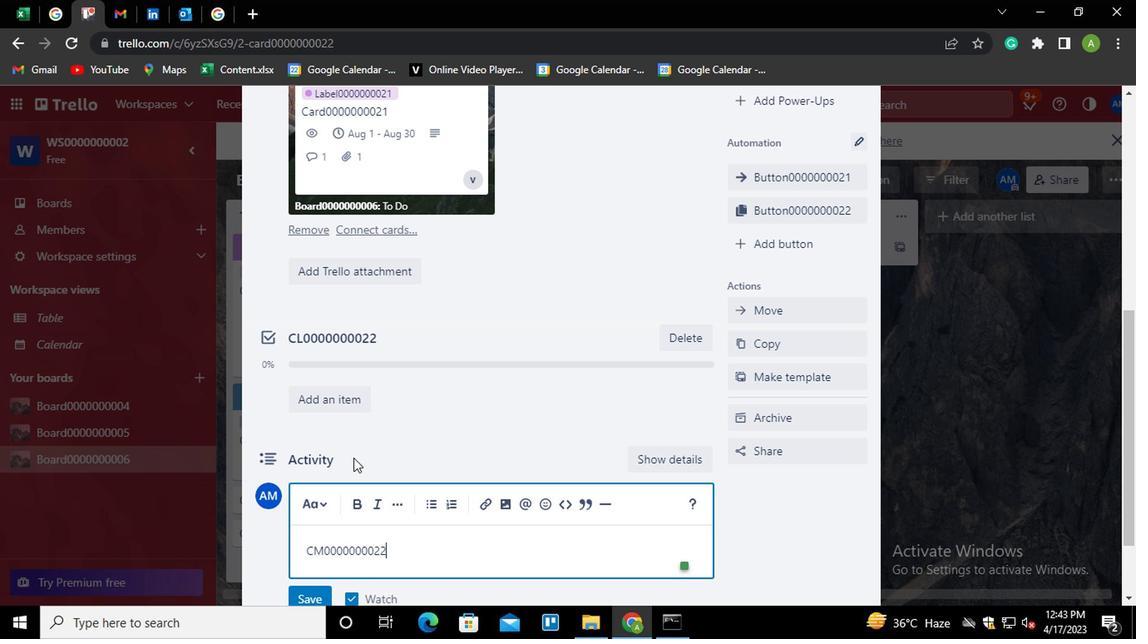 
Action: Mouse scrolled (414, 436) with delta (0, 0)
Screenshot: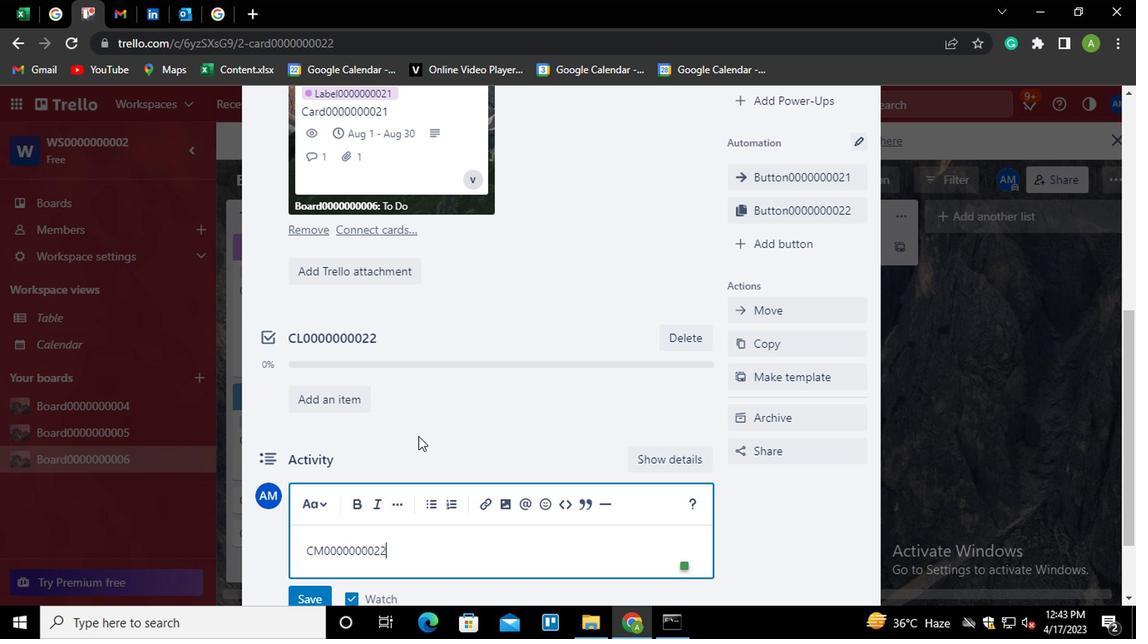 
Action: Mouse scrolled (414, 436) with delta (0, 0)
Screenshot: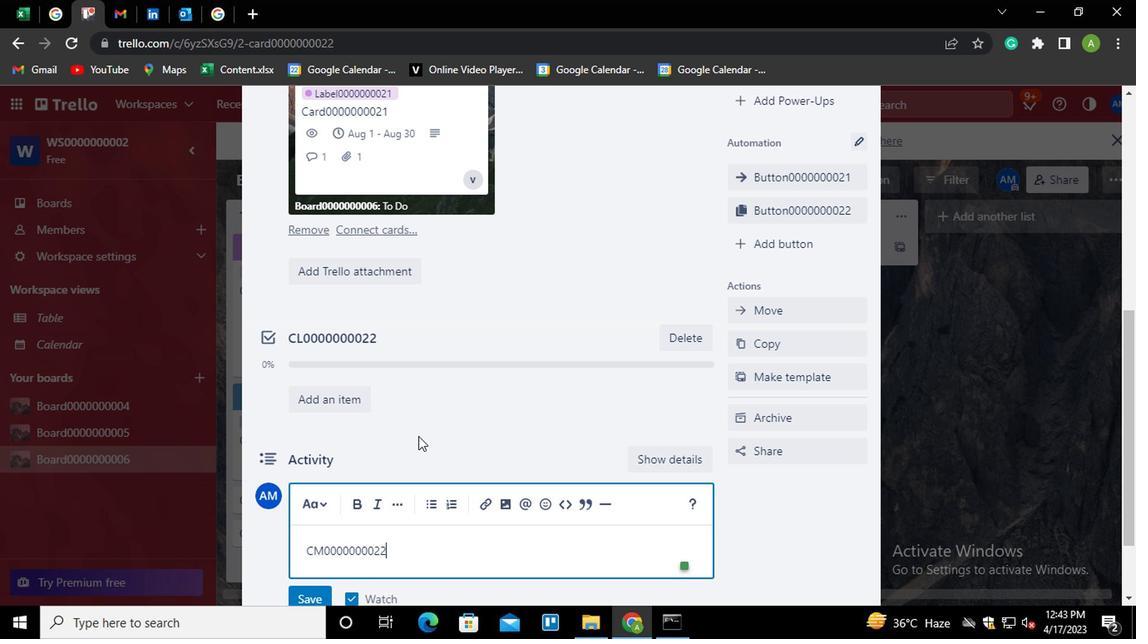 
Action: Mouse moved to (313, 499)
Screenshot: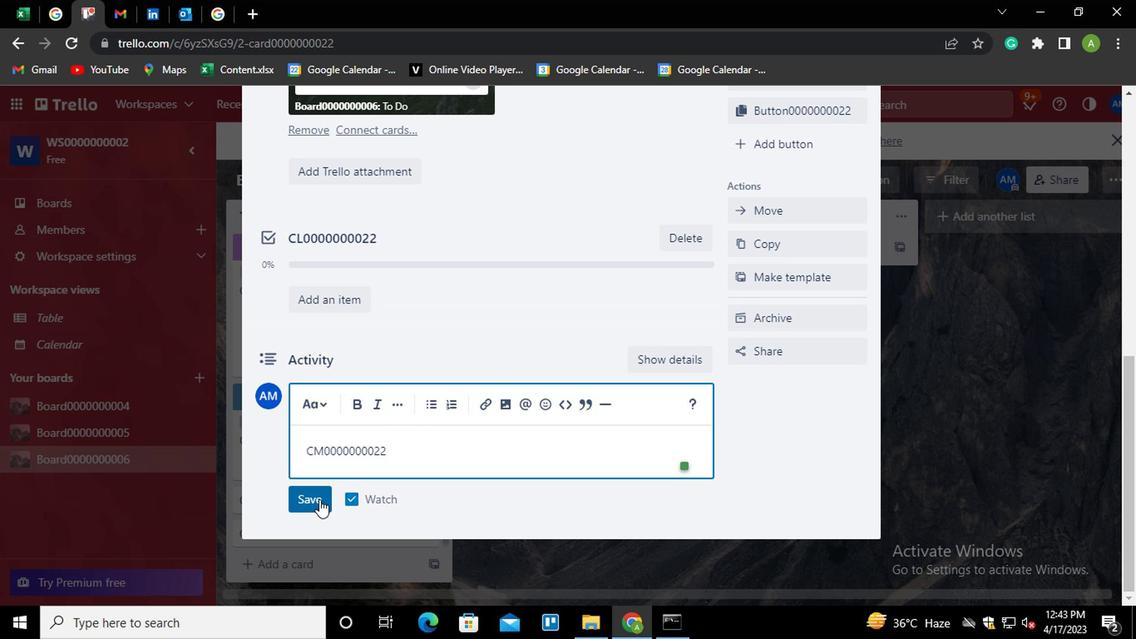 
Action: Mouse pressed left at (313, 499)
Screenshot: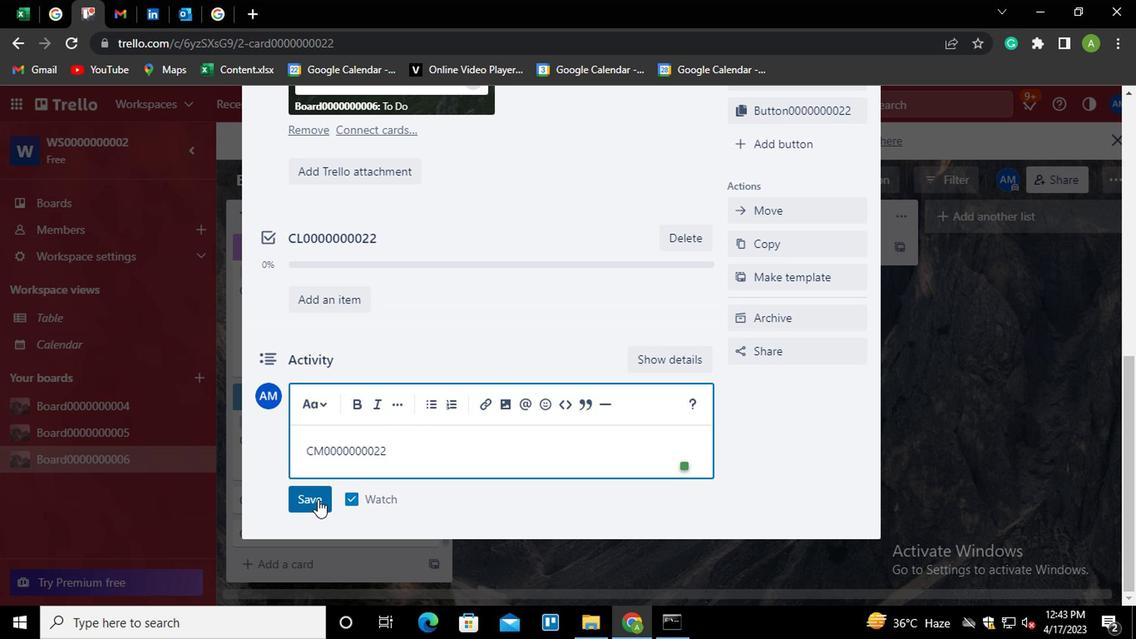 
Action: Mouse moved to (630, 459)
Screenshot: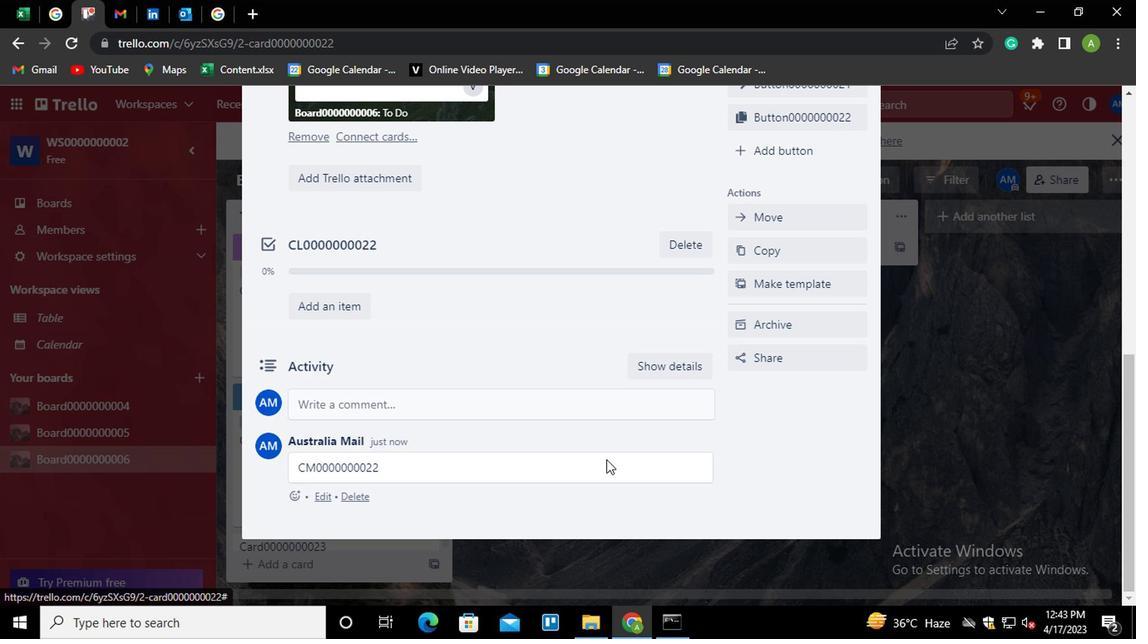 
